 Task: Organize the Trello card by adding a label, setting a due date, adding a description, creating a button to copy the card to another list, changing the cover color, adding a comment, and connecting it to another card as an attachment.
Action: Mouse moved to (459, 513)
Screenshot: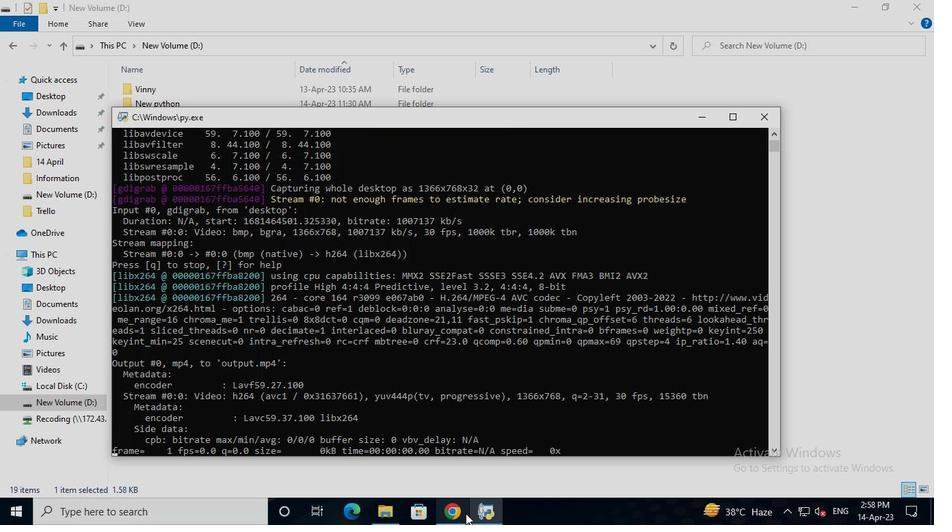 
Action: Mouse pressed left at (459, 513)
Screenshot: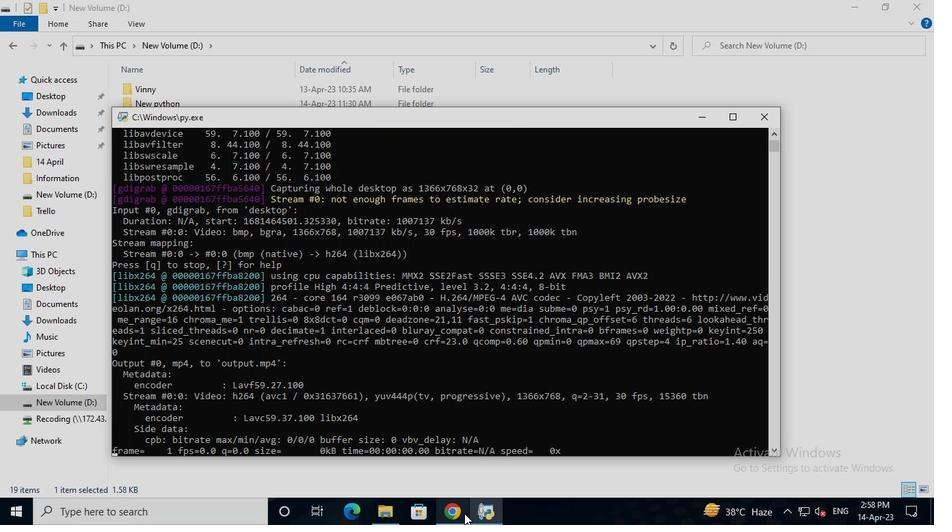 
Action: Mouse moved to (472, 427)
Screenshot: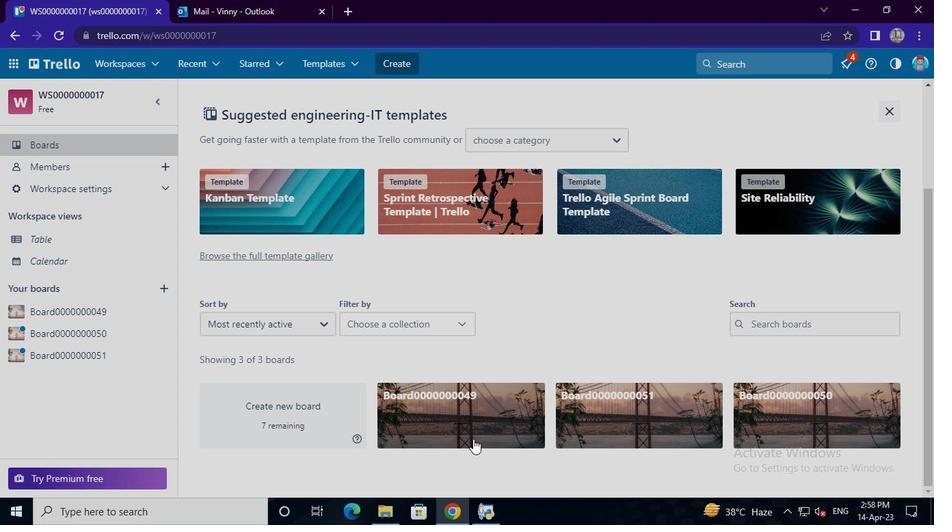 
Action: Mouse pressed left at (472, 427)
Screenshot: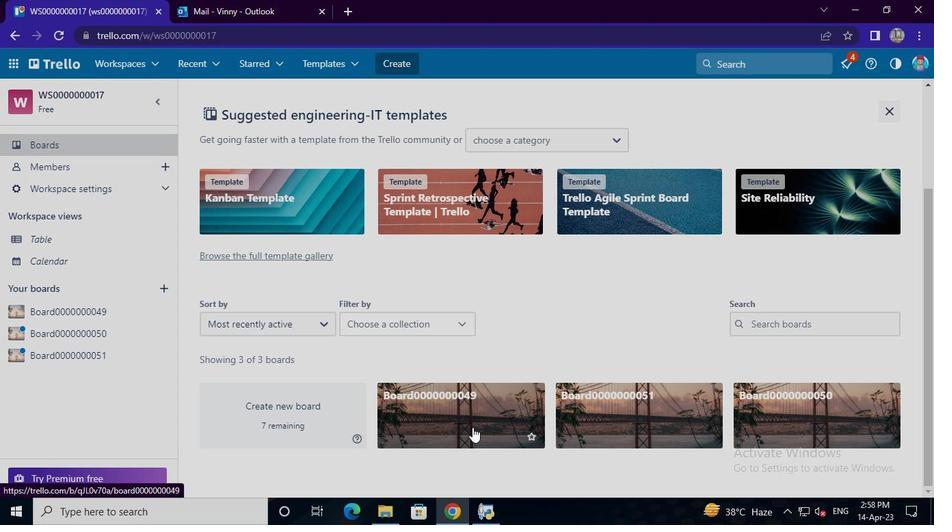 
Action: Mouse moved to (352, 303)
Screenshot: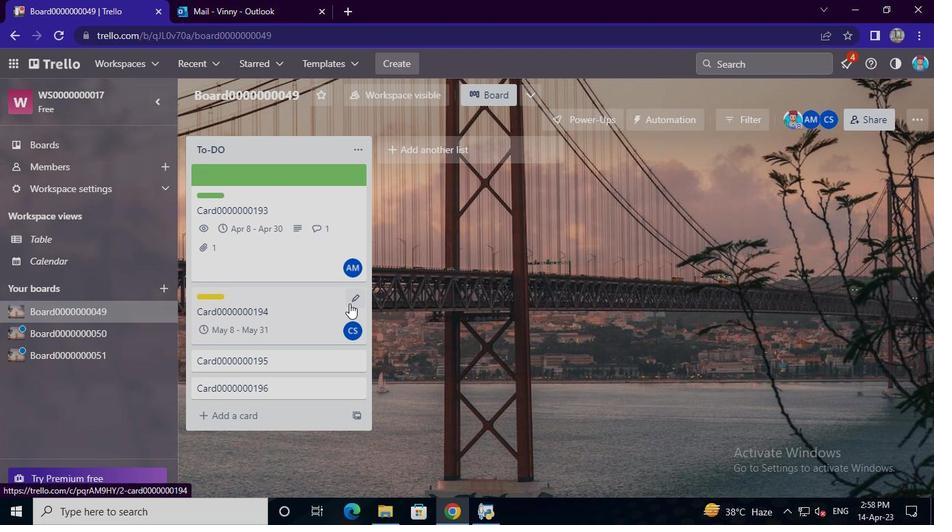 
Action: Mouse pressed left at (352, 303)
Screenshot: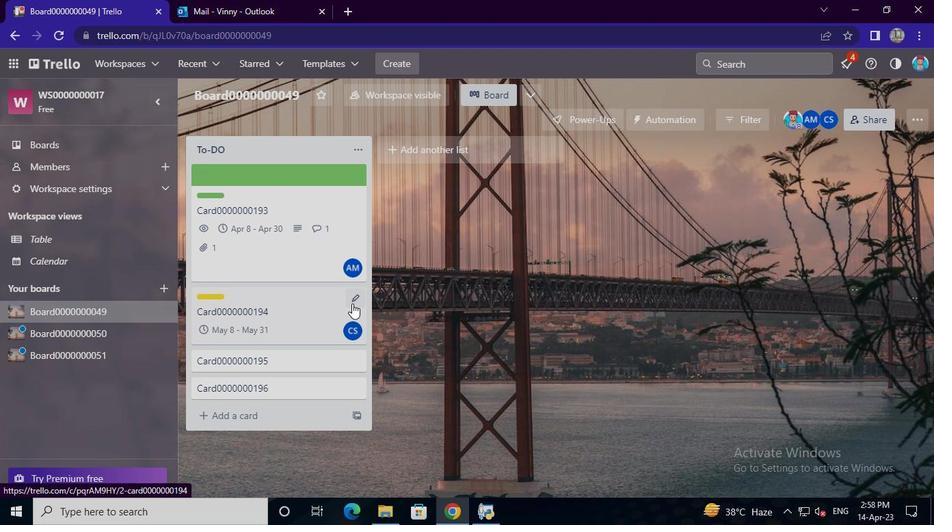 
Action: Mouse moved to (395, 299)
Screenshot: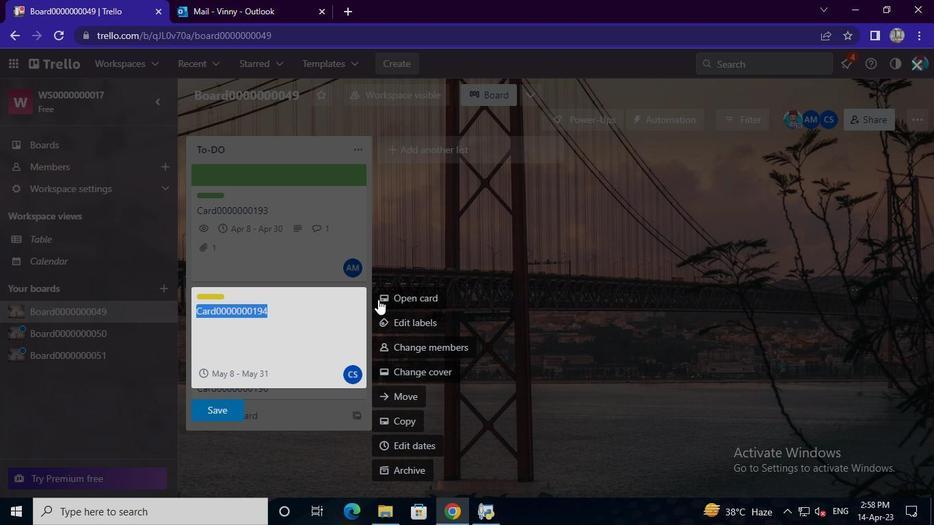 
Action: Mouse pressed left at (395, 299)
Screenshot: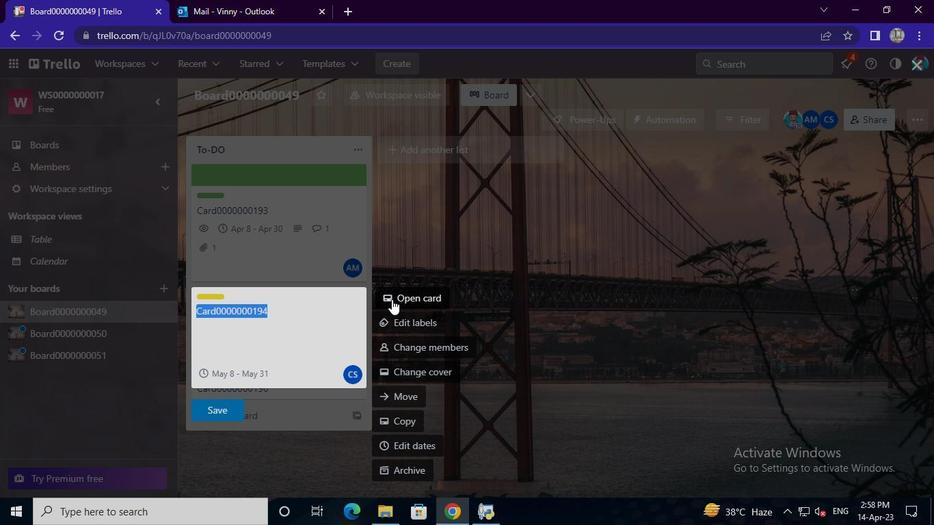 
Action: Mouse moved to (626, 328)
Screenshot: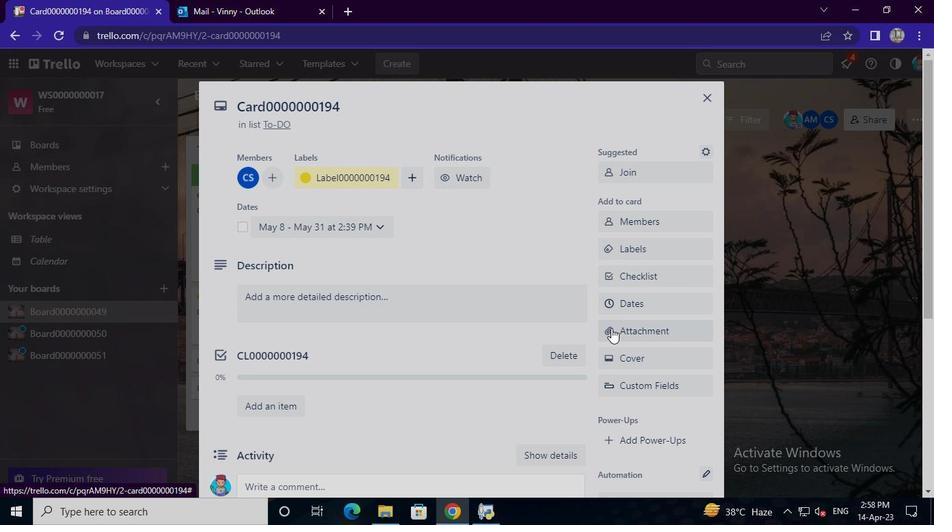 
Action: Mouse pressed left at (626, 328)
Screenshot: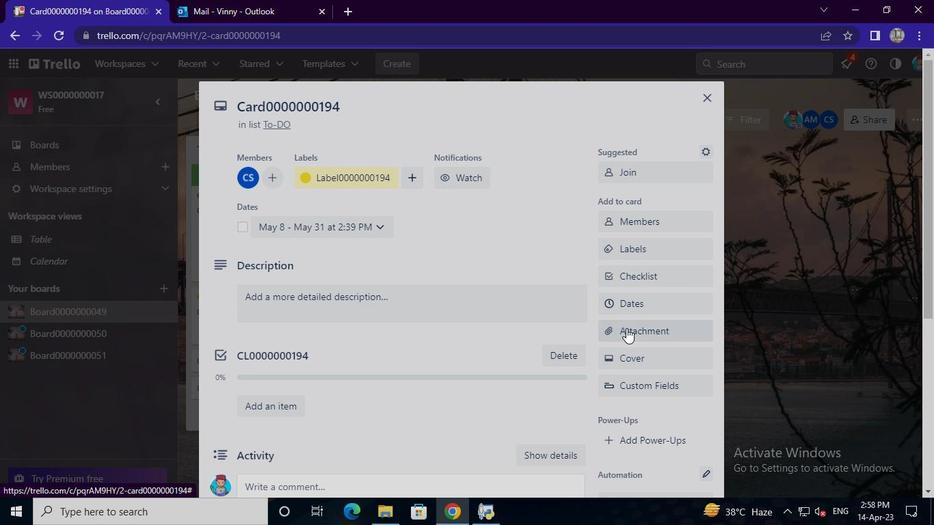 
Action: Mouse moved to (632, 152)
Screenshot: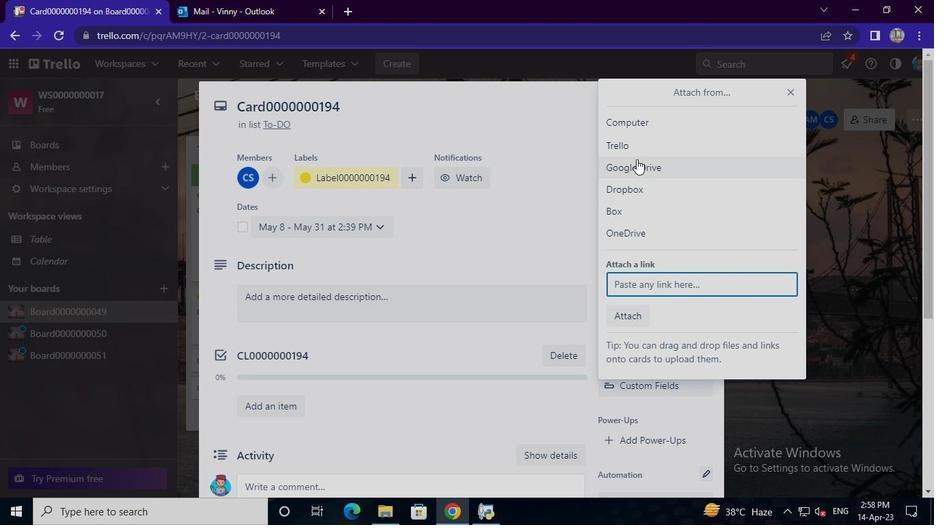
Action: Mouse pressed left at (632, 152)
Screenshot: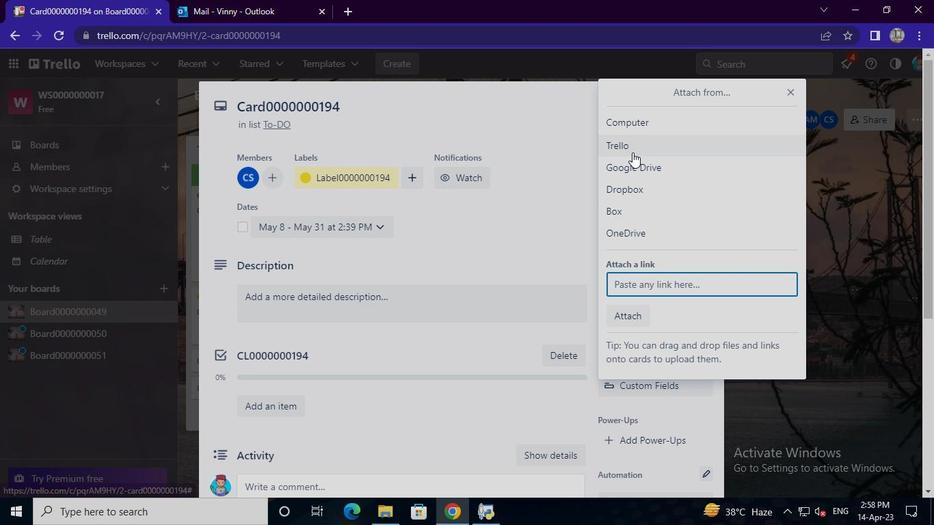 
Action: Mouse moved to (651, 194)
Screenshot: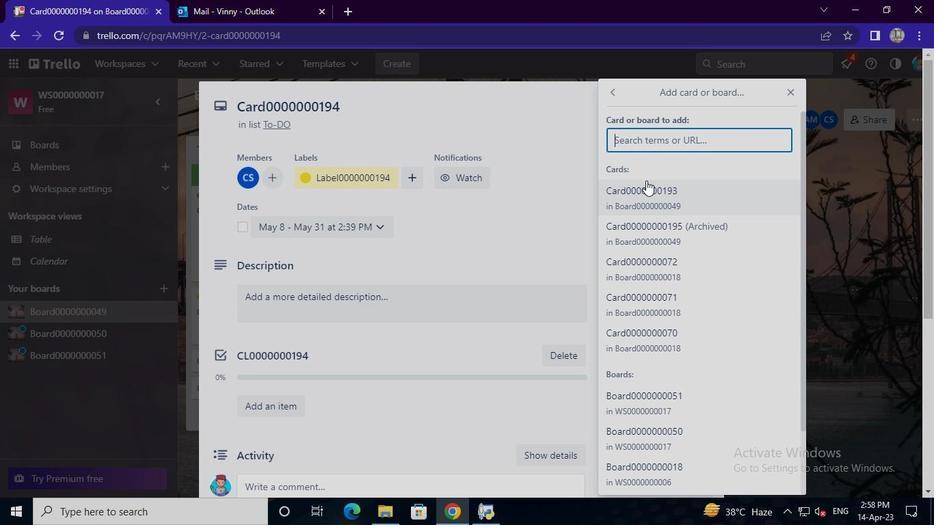 
Action: Mouse pressed left at (651, 194)
Screenshot: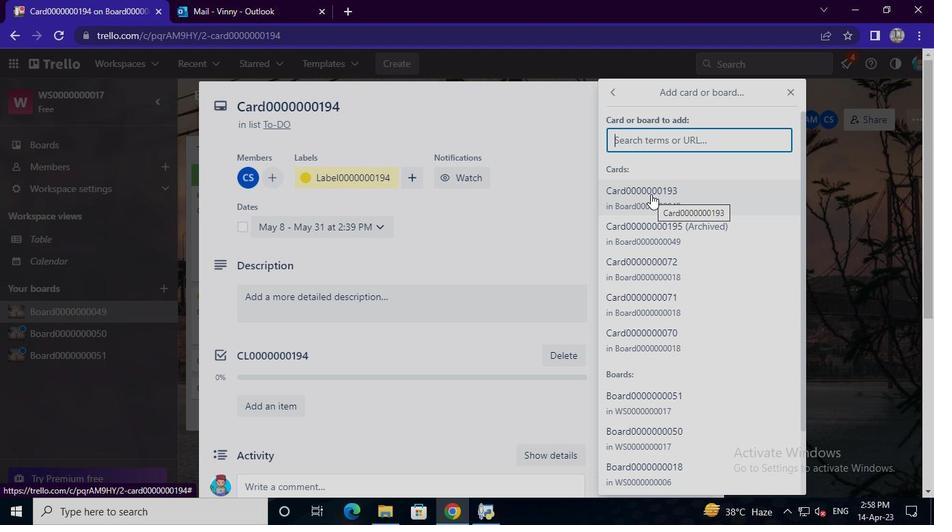 
Action: Mouse moved to (652, 362)
Screenshot: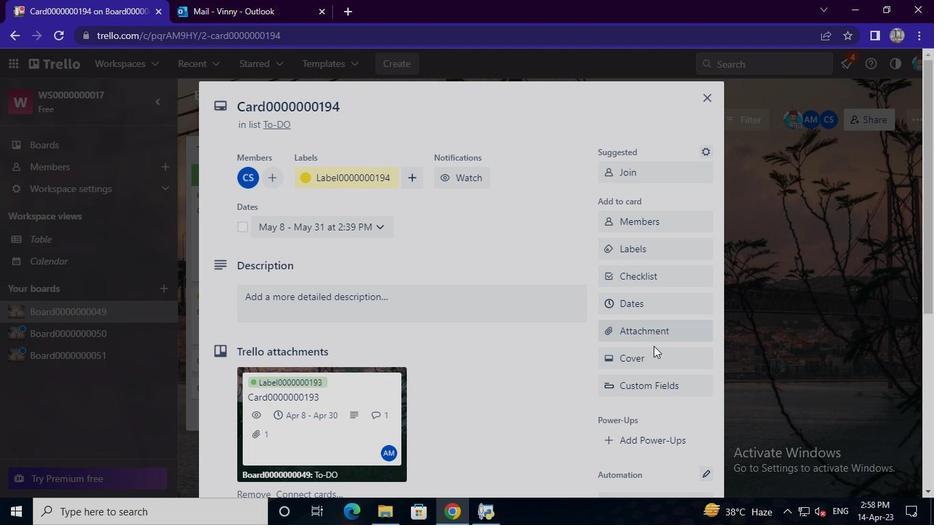 
Action: Mouse pressed left at (652, 362)
Screenshot: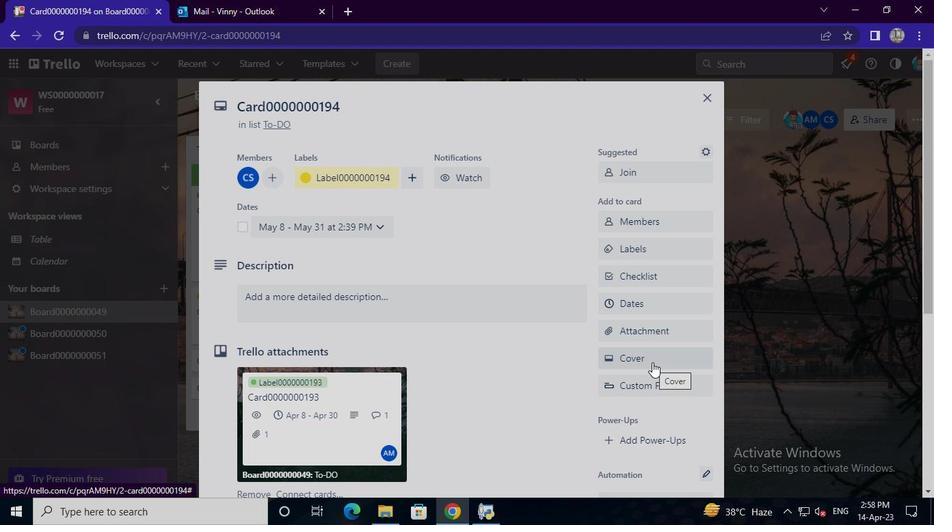
Action: Mouse moved to (669, 214)
Screenshot: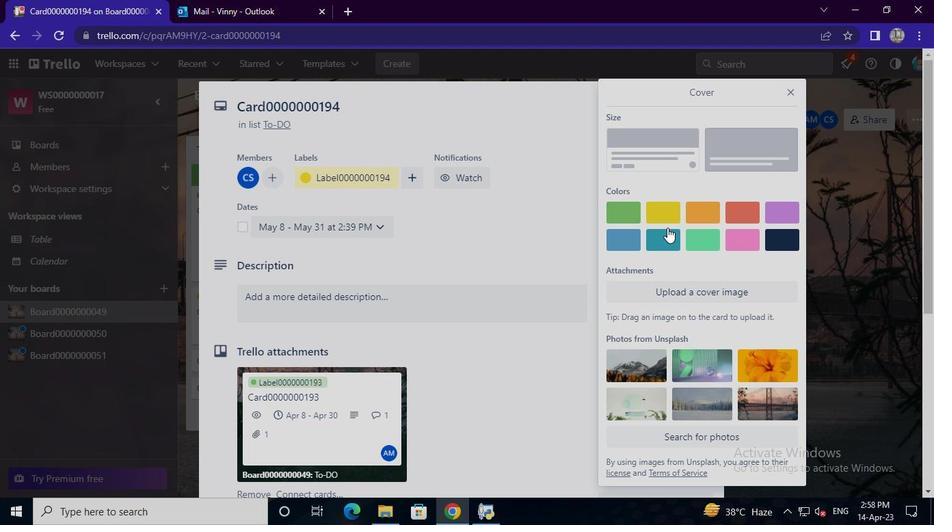
Action: Mouse pressed left at (669, 214)
Screenshot: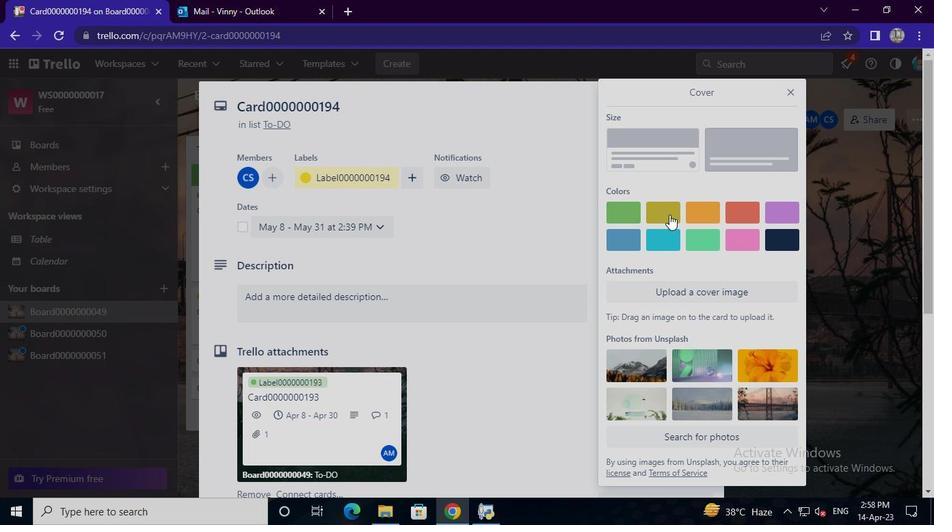 
Action: Mouse moved to (559, 238)
Screenshot: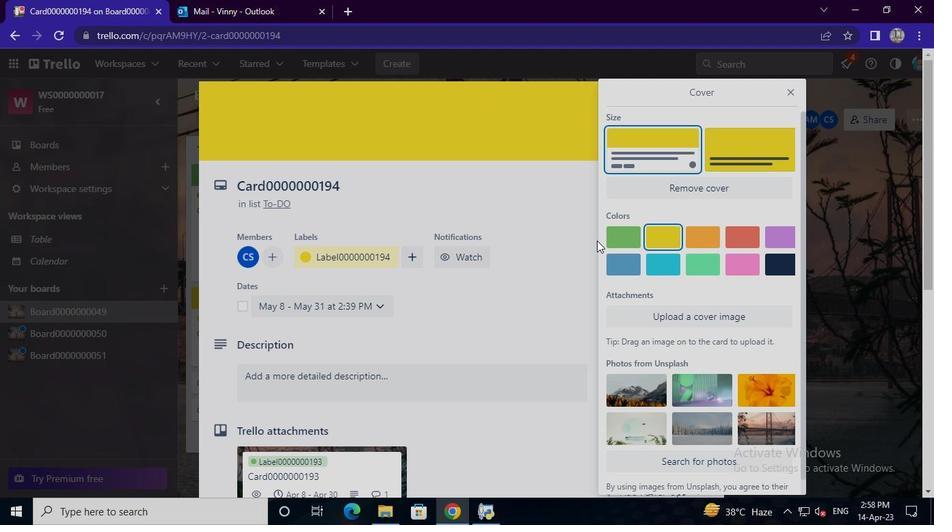 
Action: Mouse pressed left at (559, 238)
Screenshot: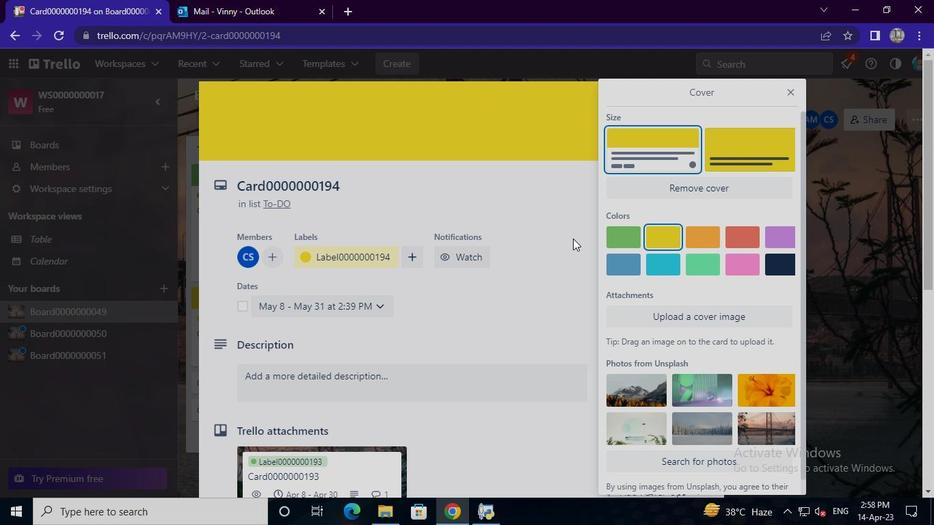
Action: Mouse moved to (632, 377)
Screenshot: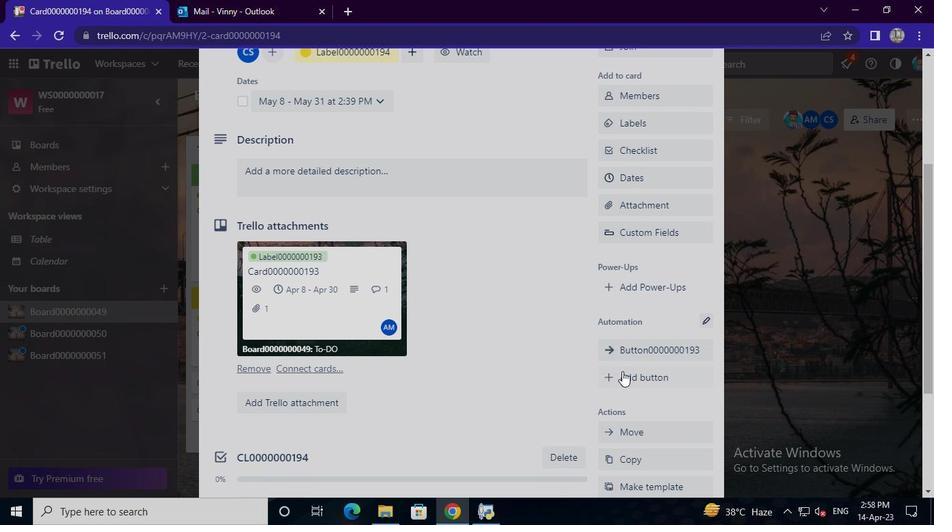 
Action: Mouse pressed left at (632, 377)
Screenshot: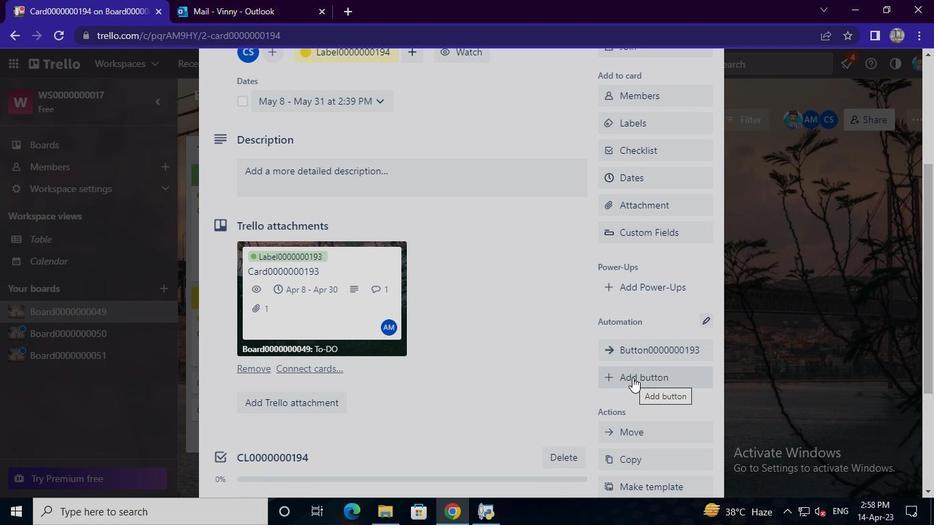 
Action: Mouse moved to (659, 175)
Screenshot: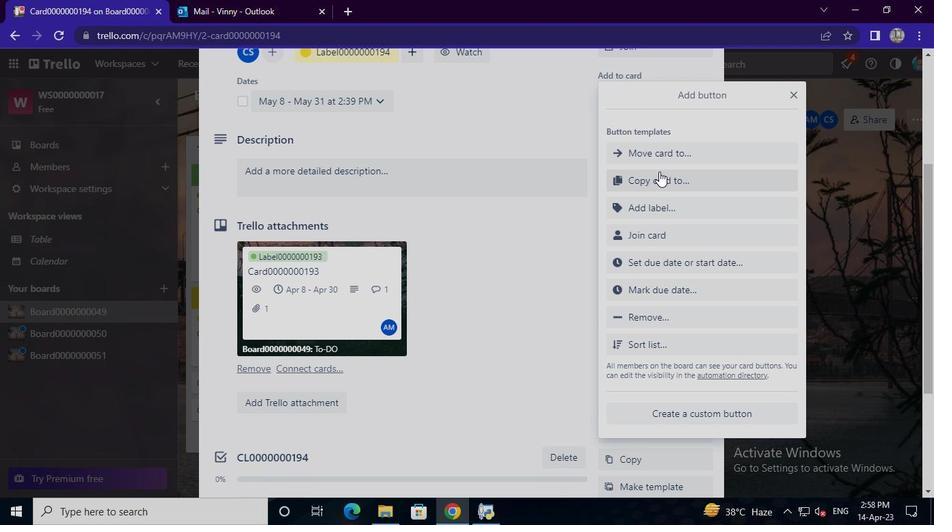 
Action: Mouse pressed left at (659, 175)
Screenshot: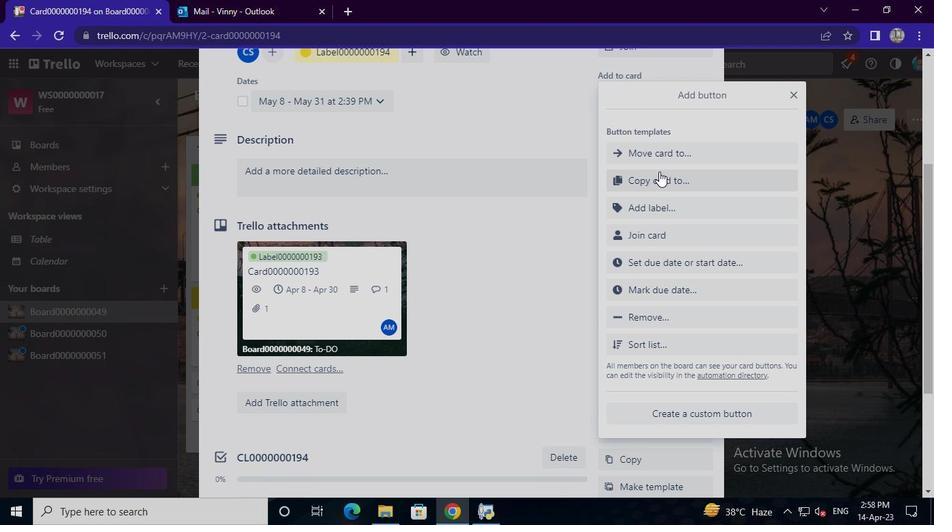 
Action: Mouse moved to (662, 155)
Screenshot: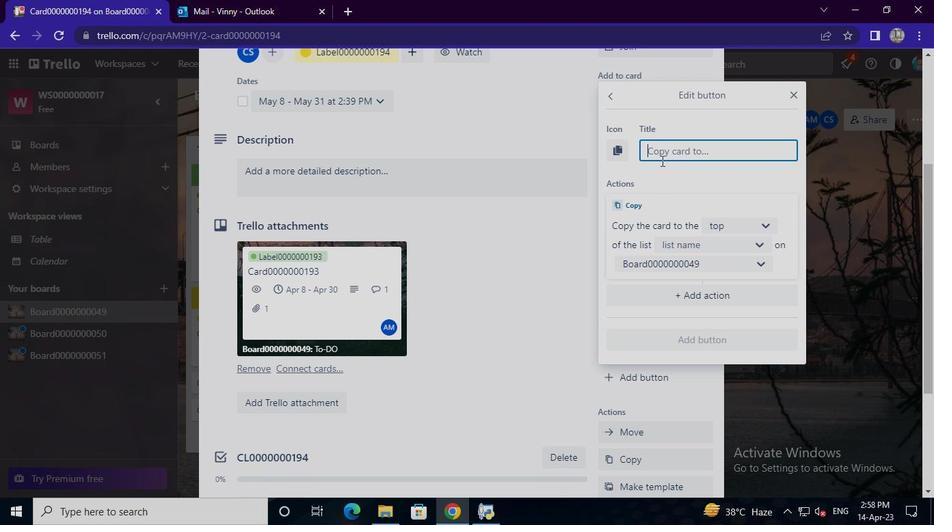 
Action: Mouse pressed left at (662, 155)
Screenshot: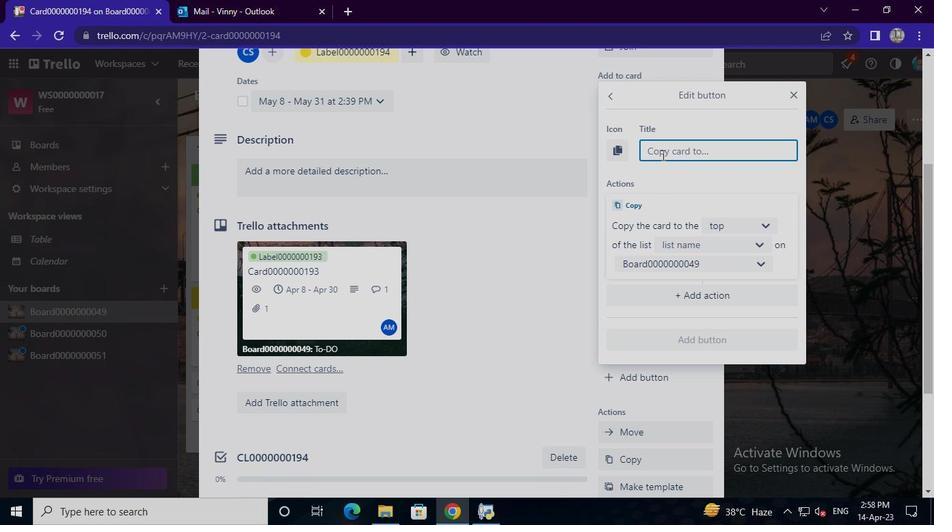 
Action: Keyboard Key.shift
Screenshot: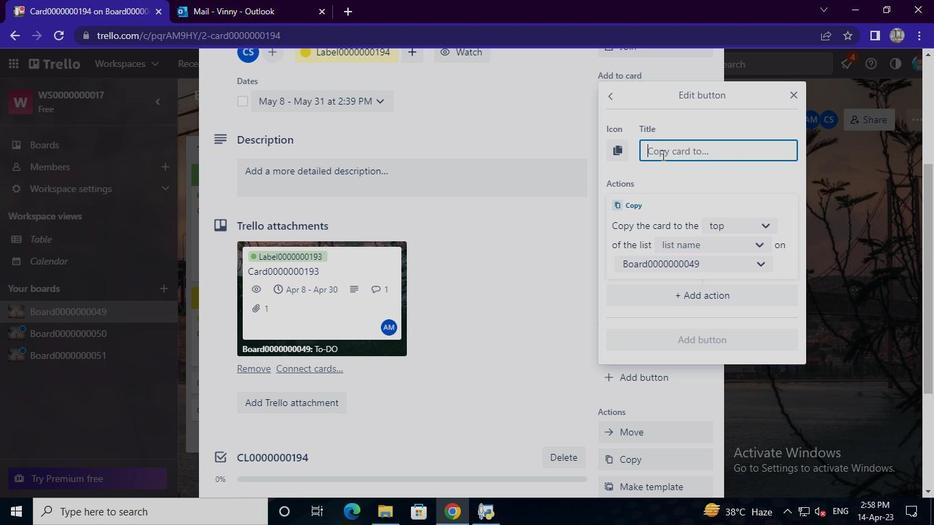 
Action: Keyboard B
Screenshot: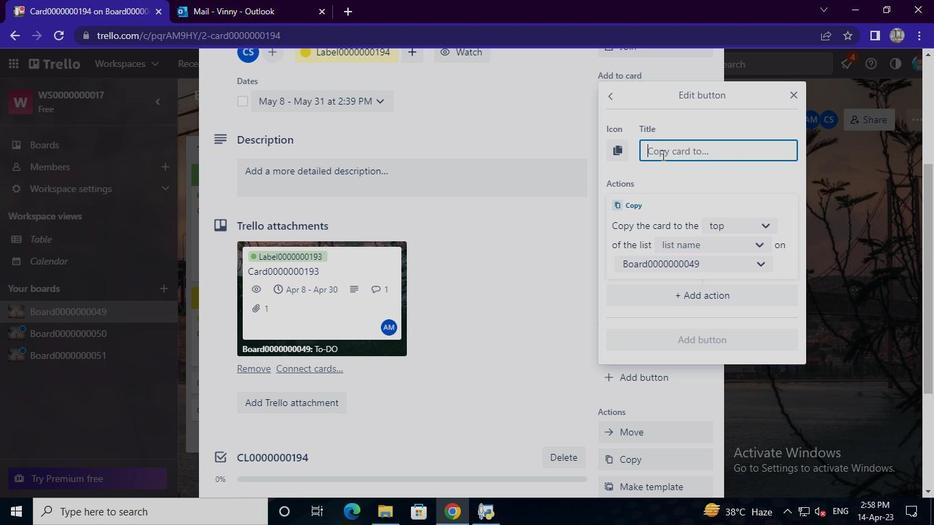 
Action: Keyboard u
Screenshot: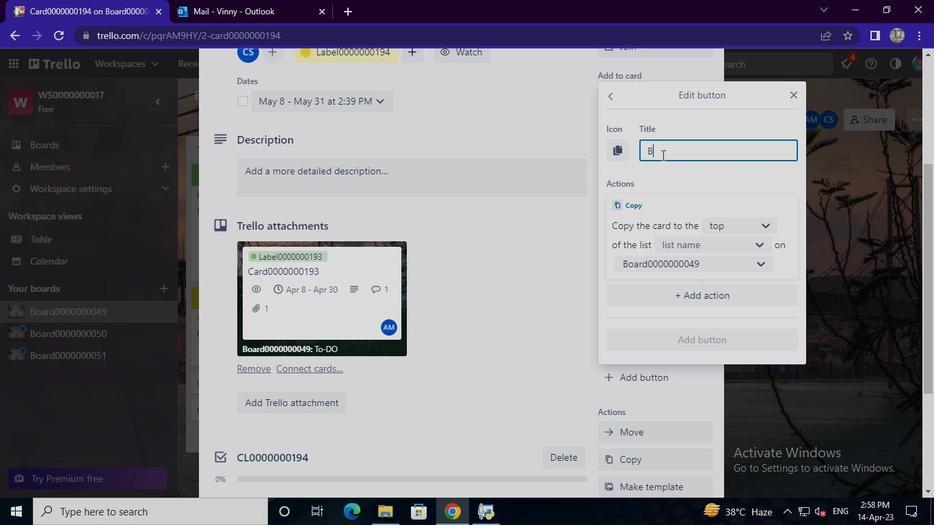 
Action: Keyboard t
Screenshot: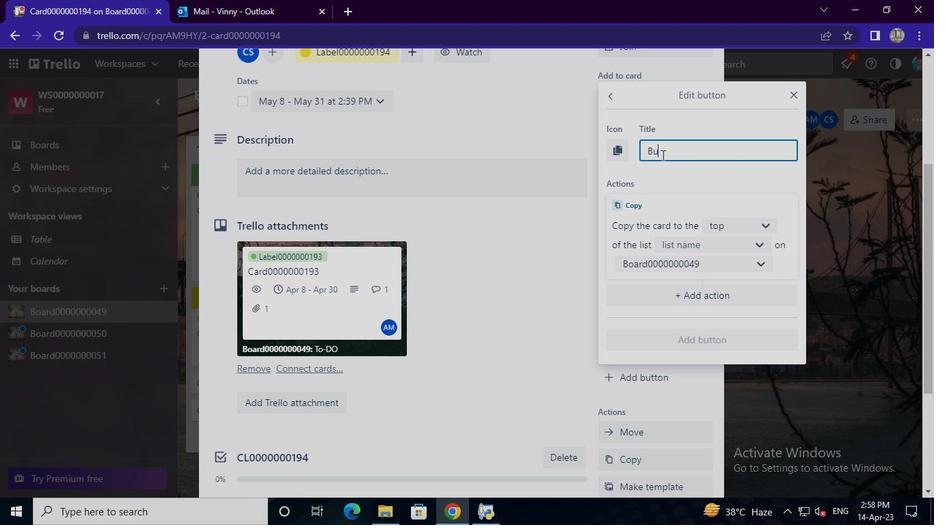 
Action: Keyboard t
Screenshot: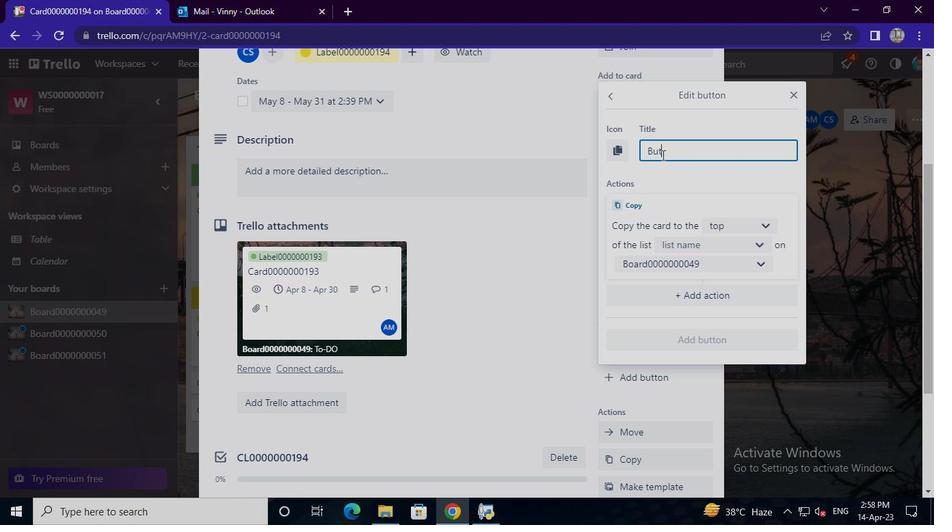 
Action: Keyboard o
Screenshot: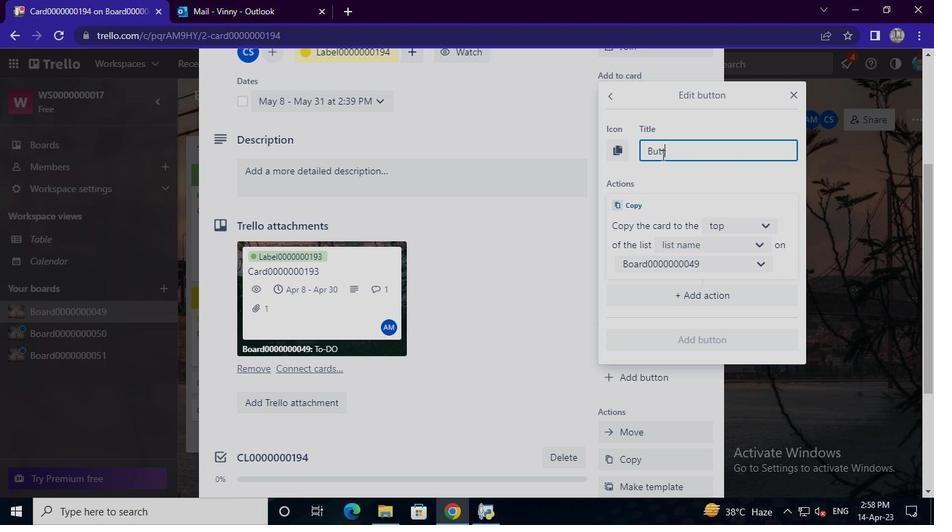
Action: Keyboard n
Screenshot: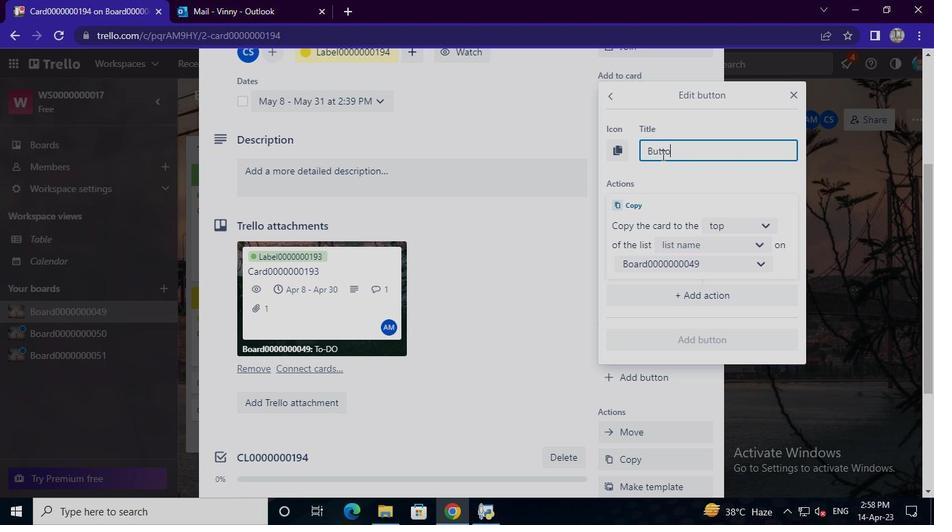 
Action: Keyboard <96>
Screenshot: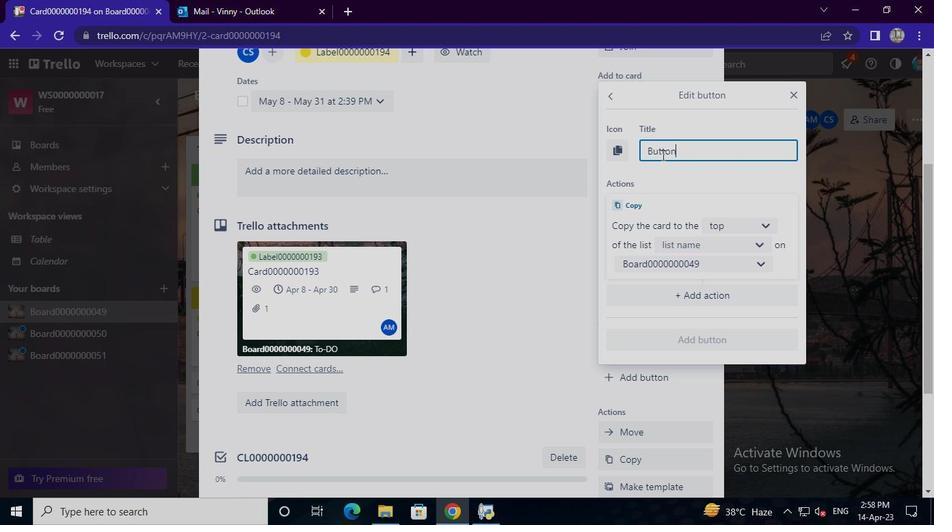 
Action: Keyboard <96>
Screenshot: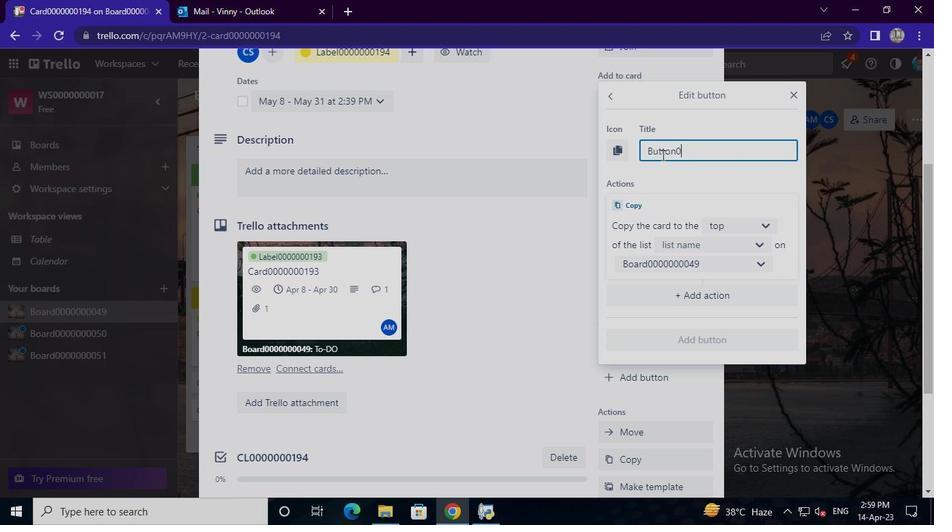 
Action: Keyboard <96>
Screenshot: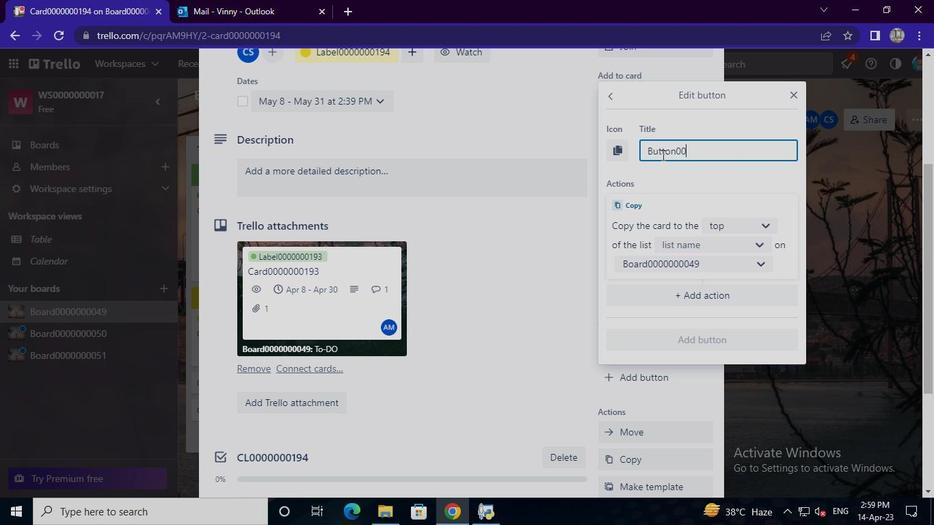 
Action: Keyboard <96>
Screenshot: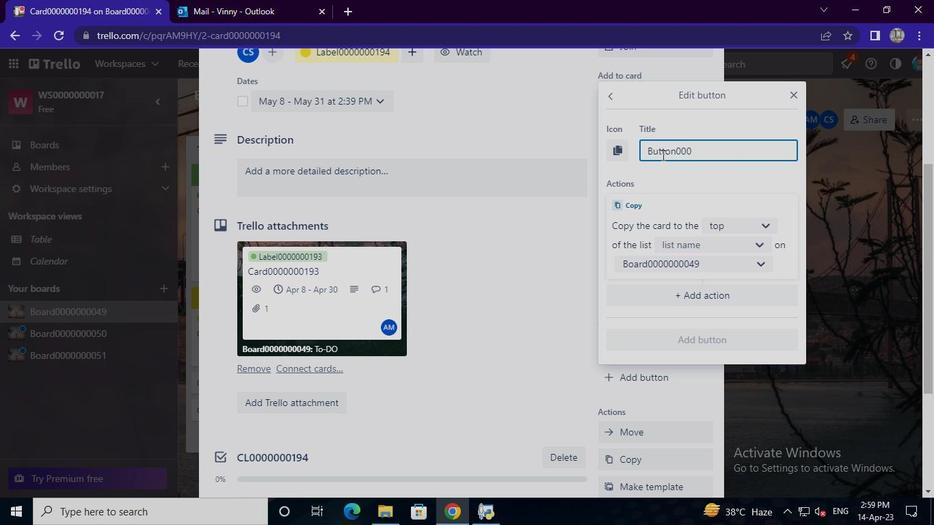 
Action: Keyboard <96>
Screenshot: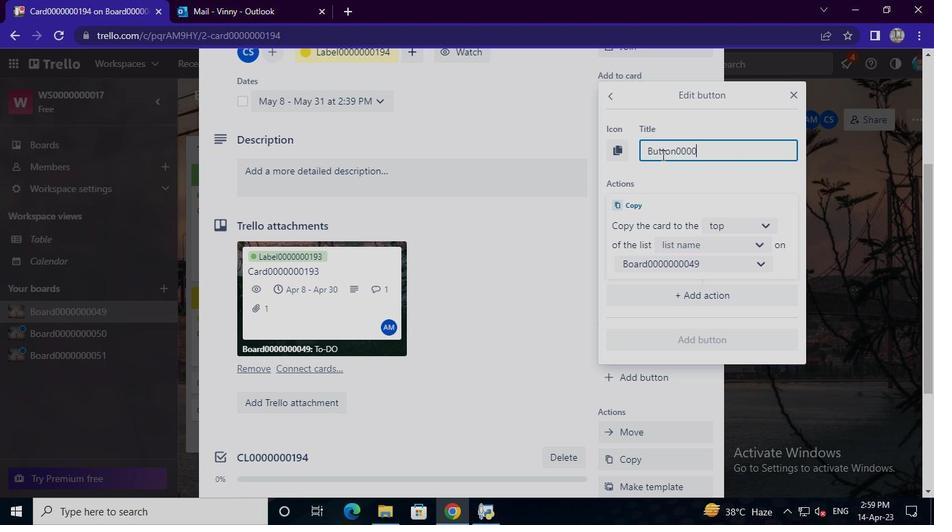 
Action: Keyboard <96>
Screenshot: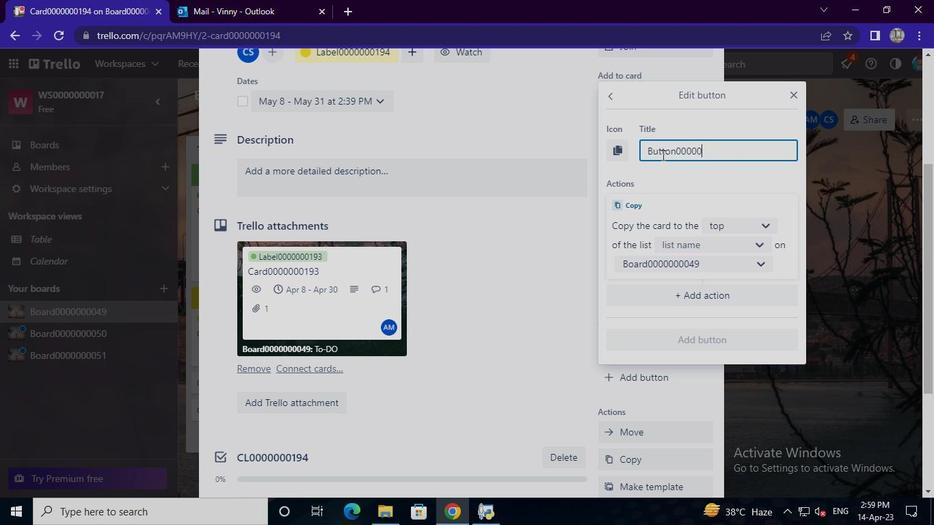 
Action: Keyboard <96>
Screenshot: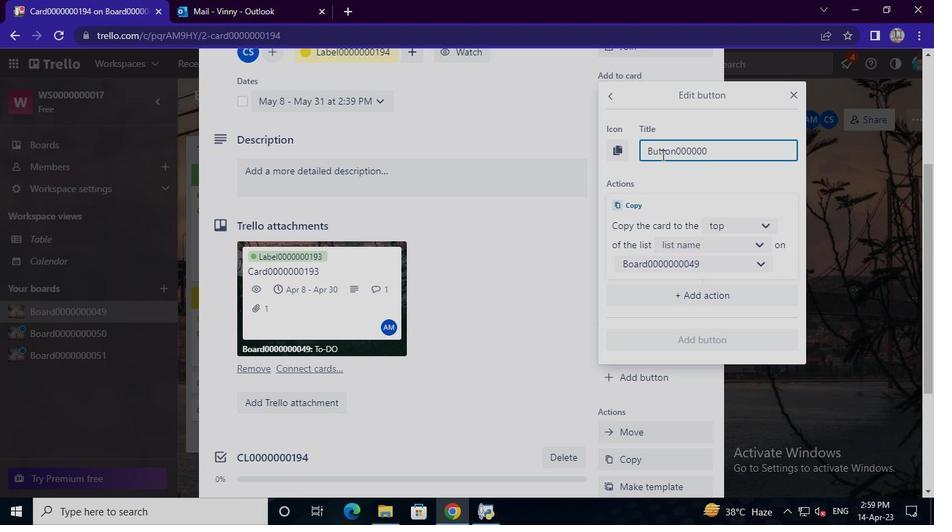 
Action: Keyboard <97>
Screenshot: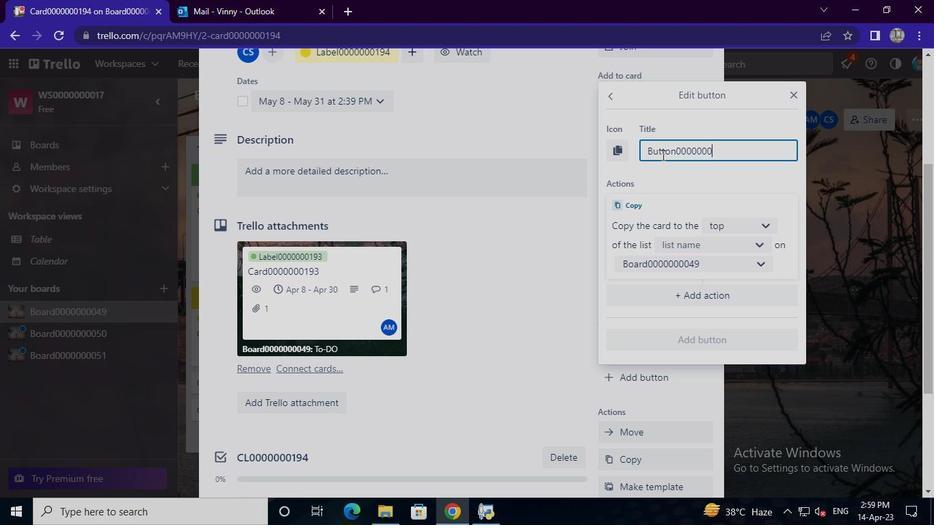 
Action: Keyboard <105>
Screenshot: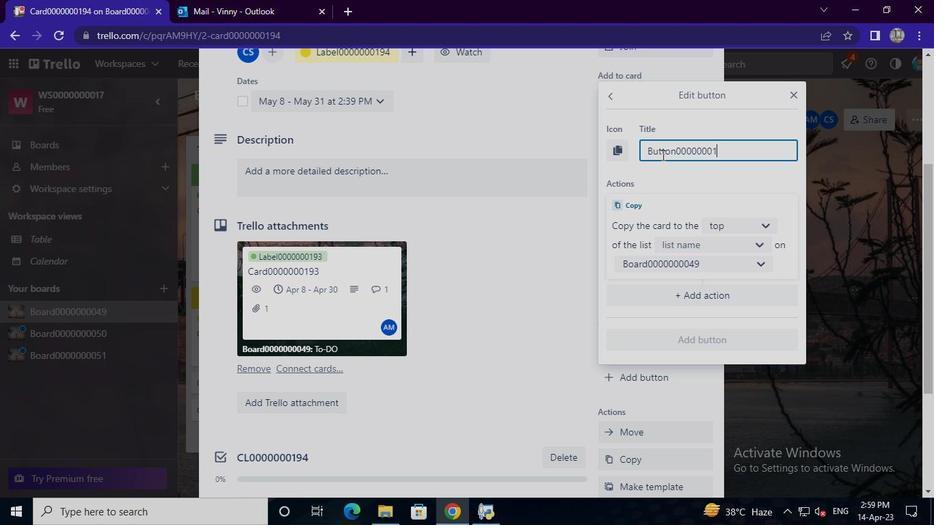 
Action: Keyboard <100>
Screenshot: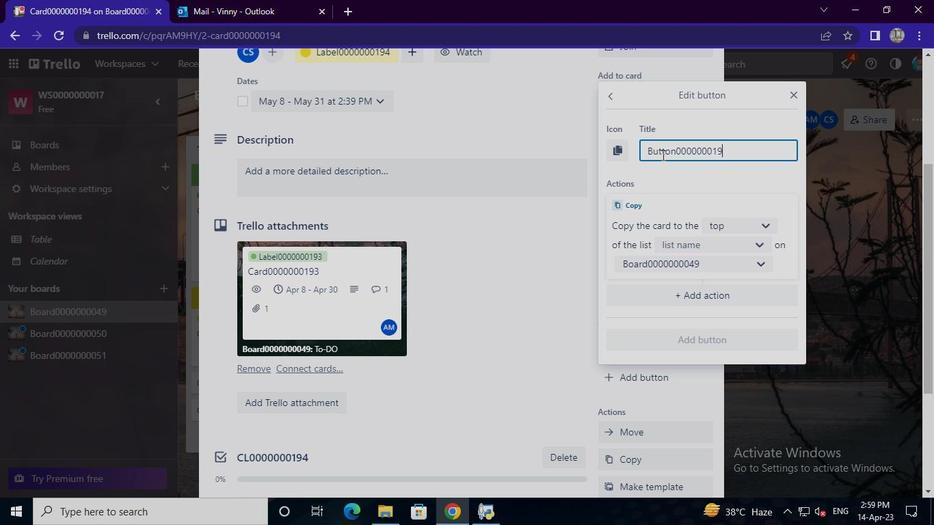 
Action: Mouse moved to (718, 224)
Screenshot: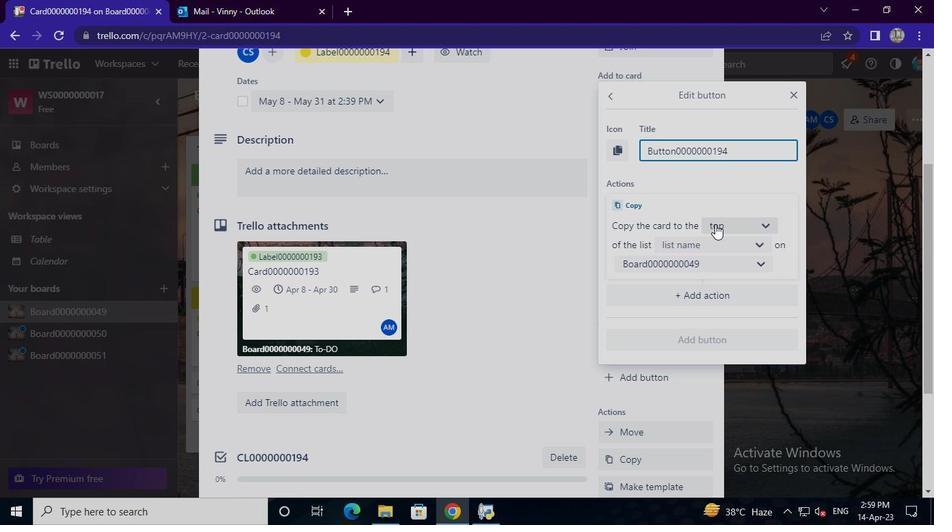 
Action: Mouse pressed left at (718, 224)
Screenshot: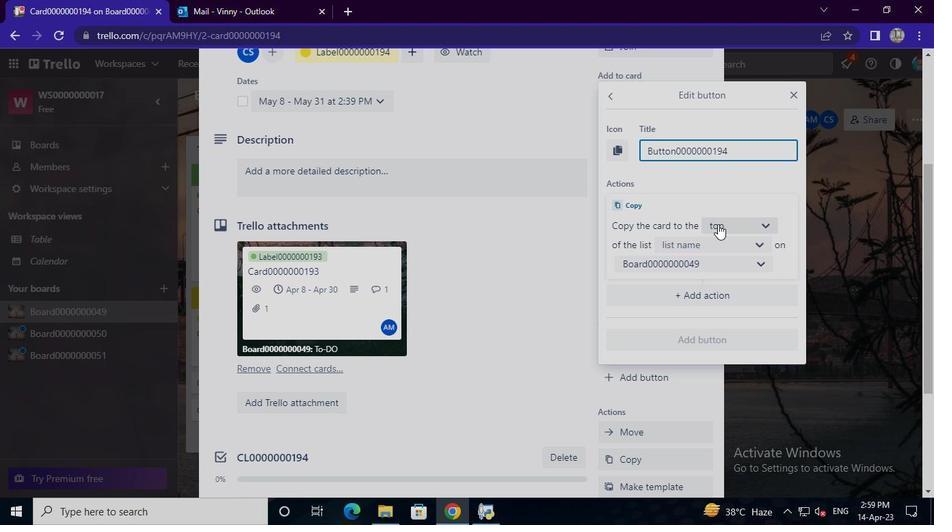 
Action: Mouse moved to (732, 272)
Screenshot: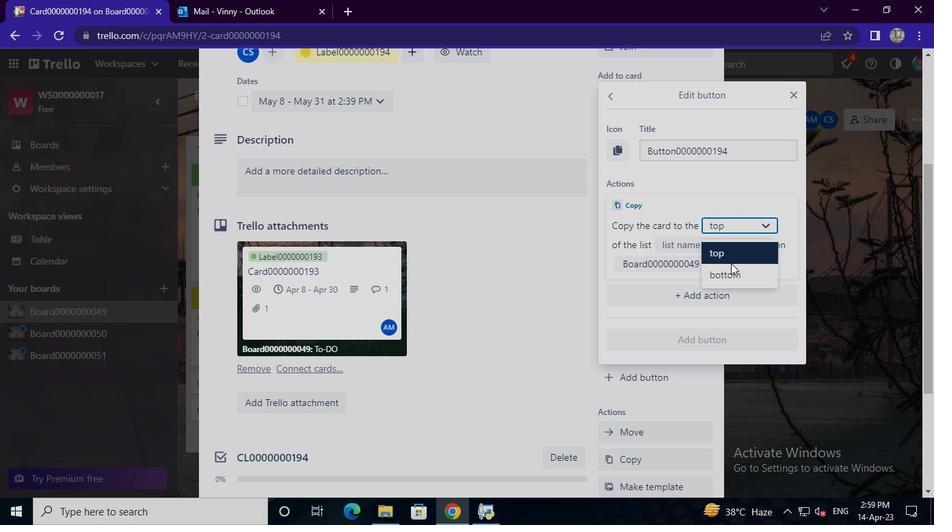 
Action: Mouse pressed left at (732, 272)
Screenshot: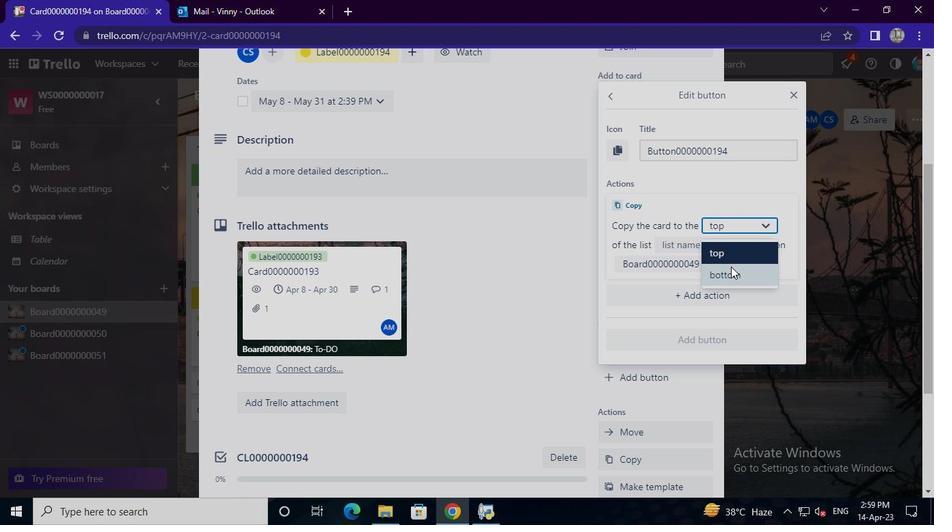 
Action: Mouse moved to (732, 249)
Screenshot: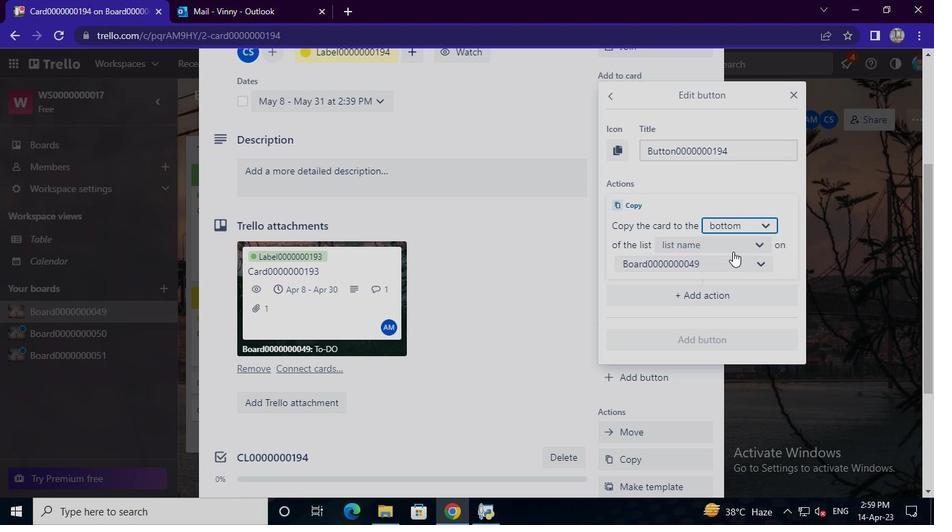 
Action: Mouse pressed left at (732, 249)
Screenshot: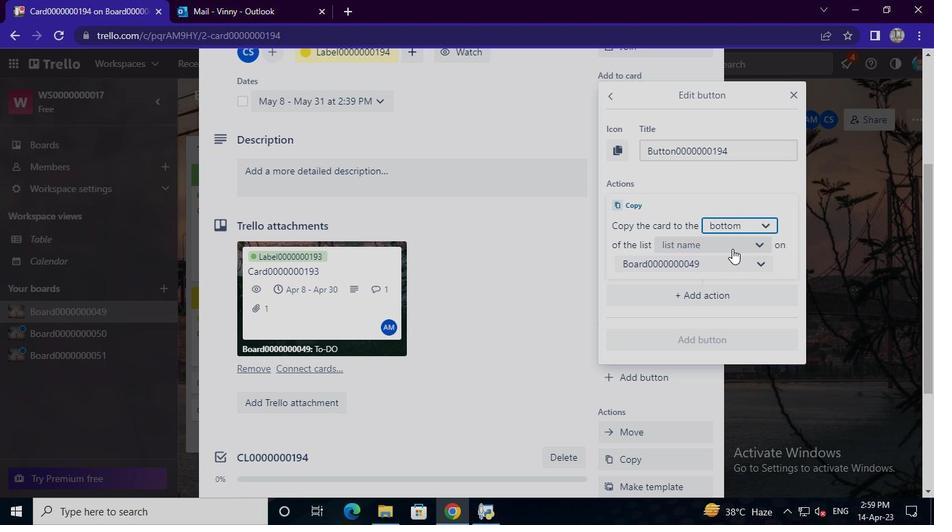 
Action: Mouse moved to (718, 270)
Screenshot: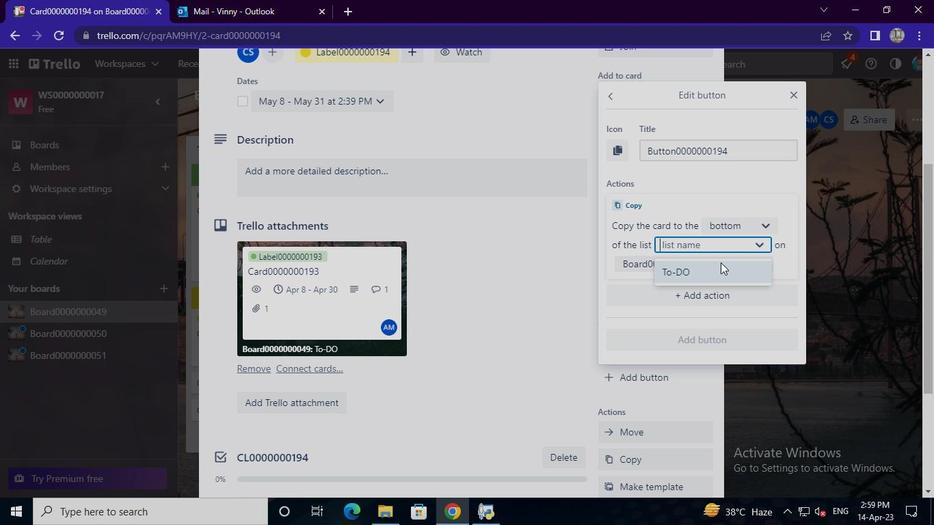 
Action: Mouse pressed left at (718, 270)
Screenshot: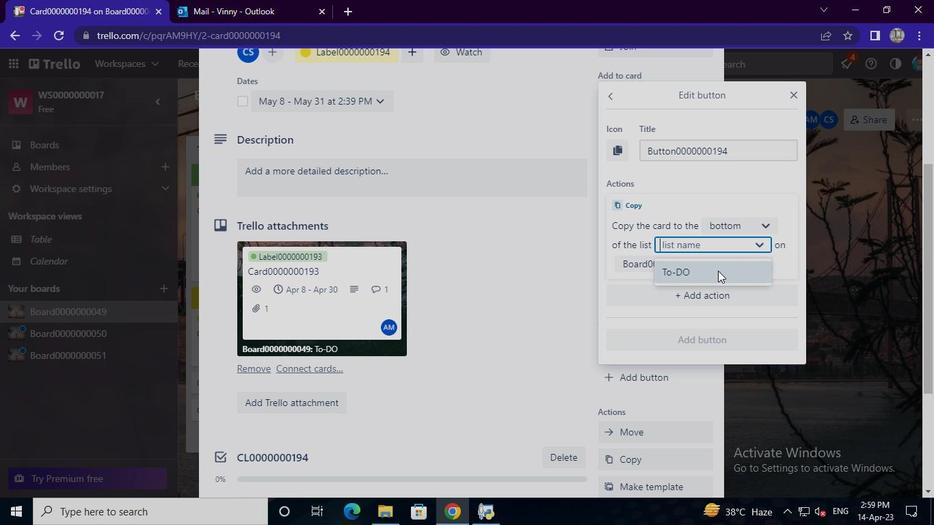 
Action: Mouse moved to (712, 333)
Screenshot: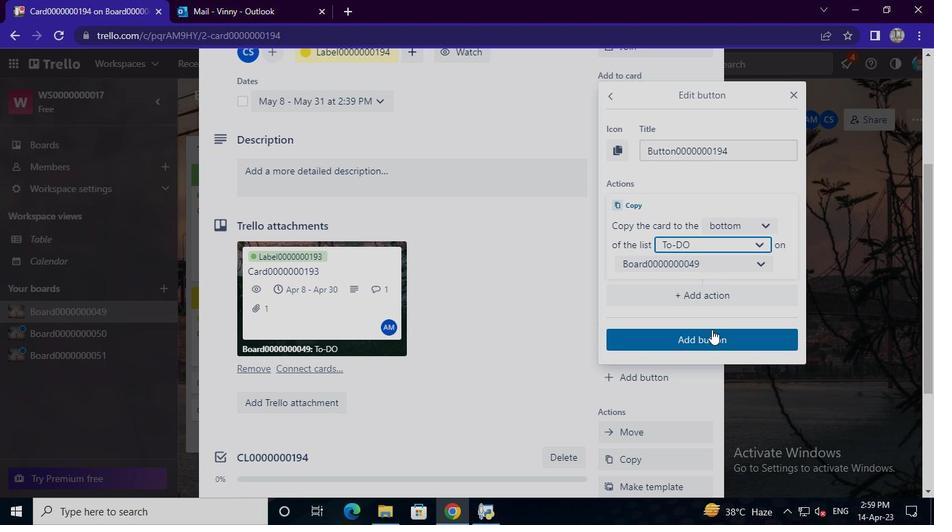 
Action: Mouse pressed left at (712, 333)
Screenshot: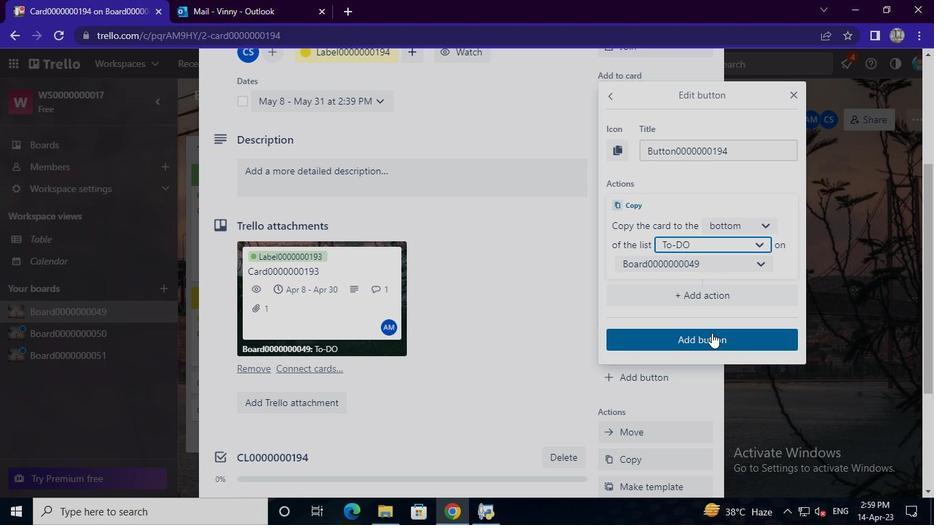
Action: Mouse moved to (397, 173)
Screenshot: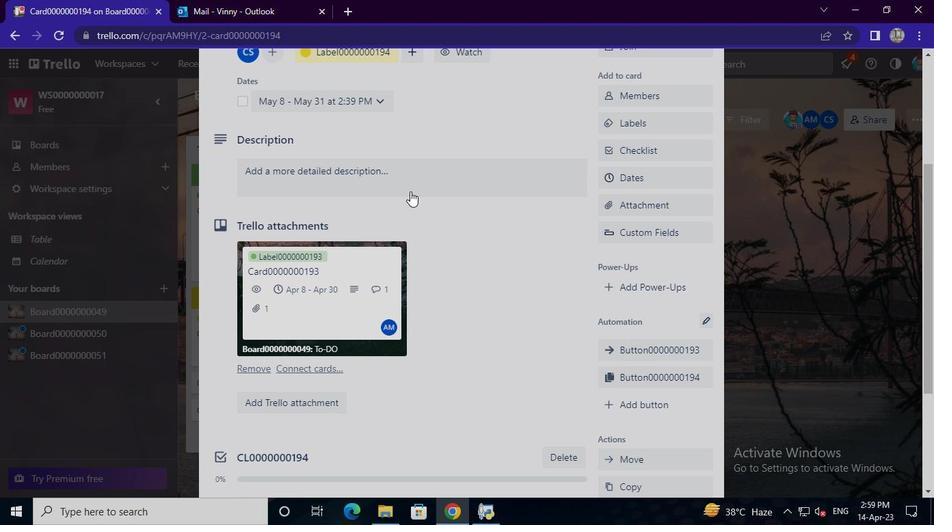 
Action: Mouse pressed left at (397, 173)
Screenshot: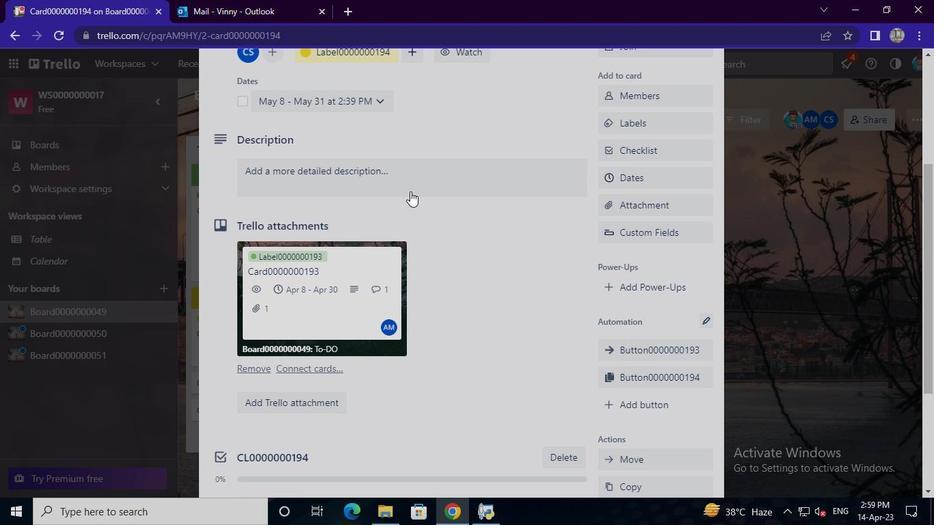 
Action: Mouse moved to (340, 227)
Screenshot: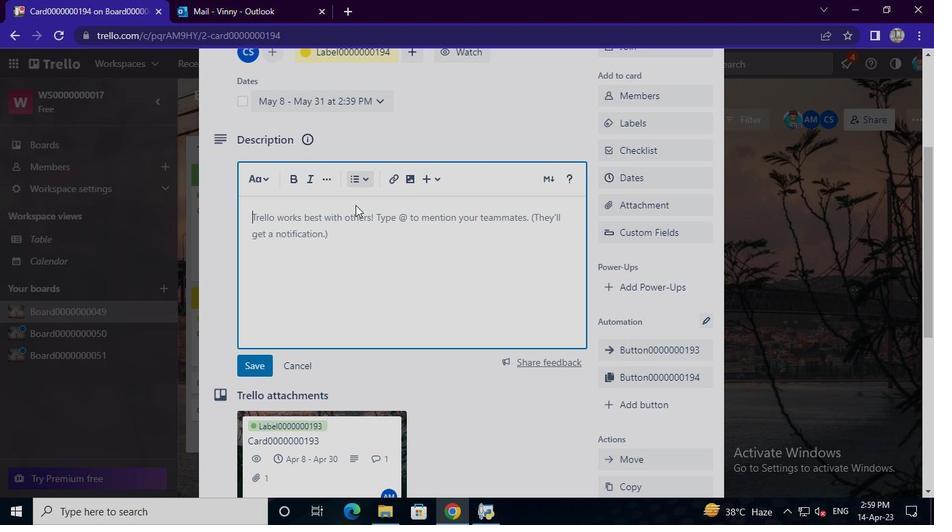 
Action: Mouse pressed left at (340, 227)
Screenshot: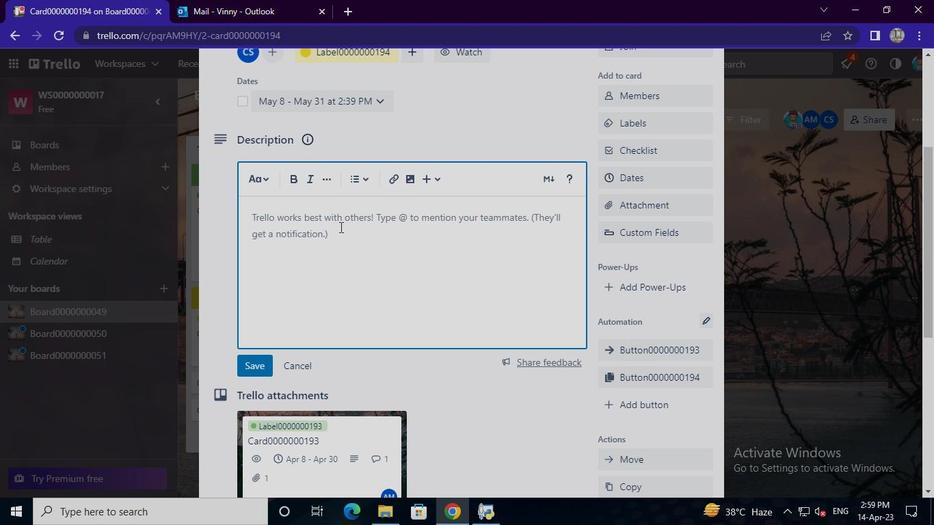 
Action: Keyboard Key.shift
Screenshot: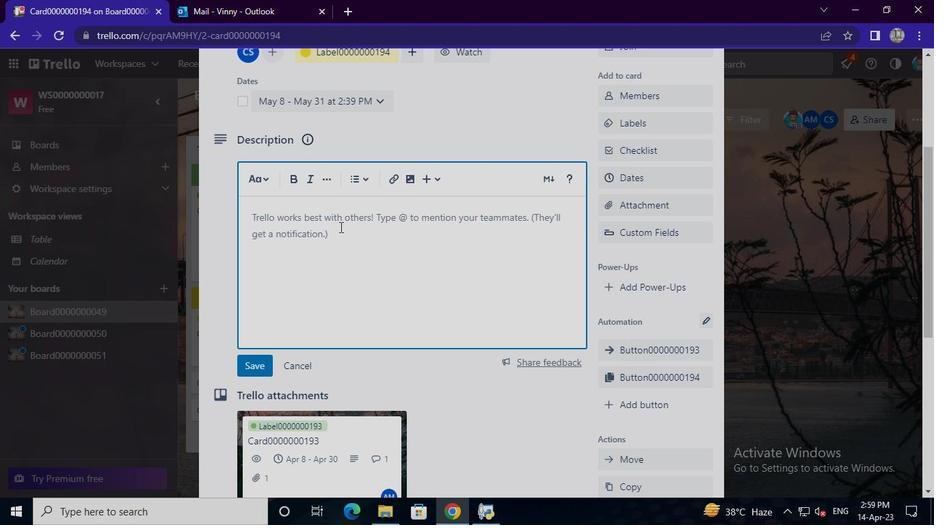 
Action: Keyboard D
Screenshot: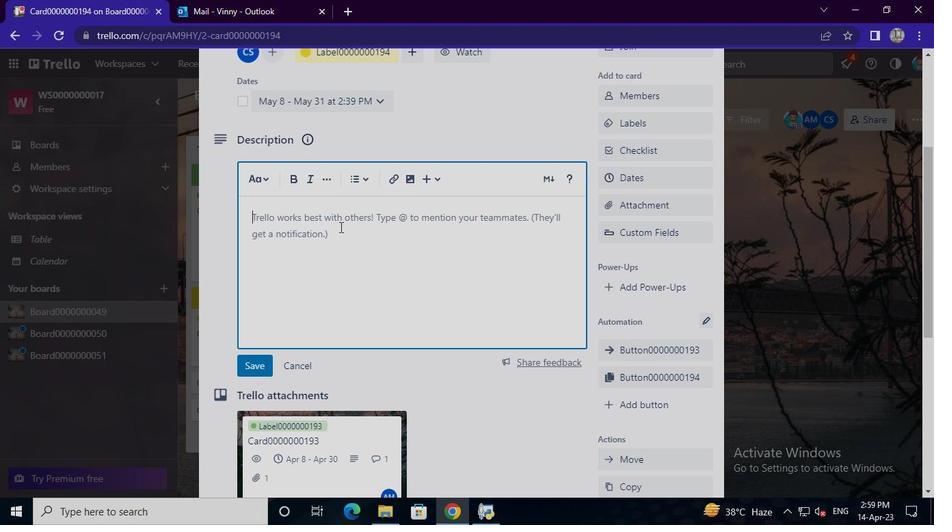 
Action: Keyboard S
Screenshot: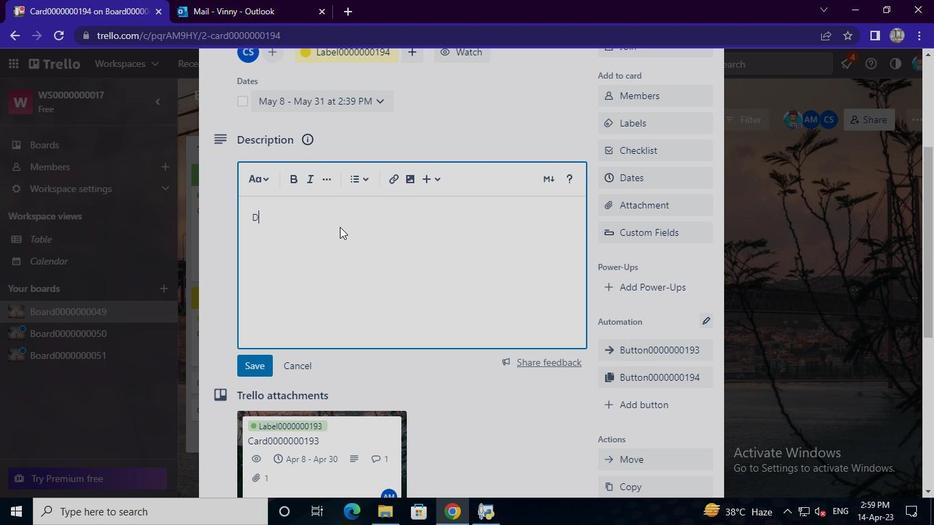 
Action: Keyboard <96>
Screenshot: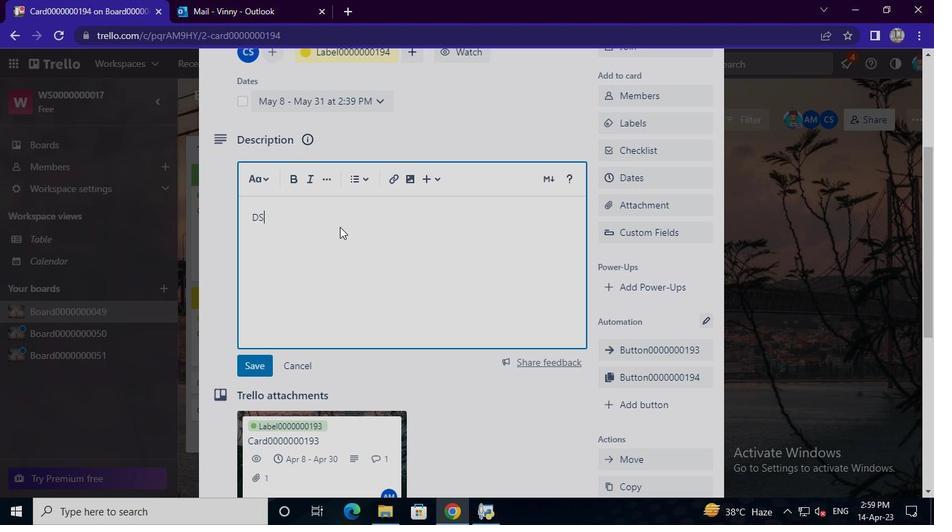 
Action: Keyboard <96>
Screenshot: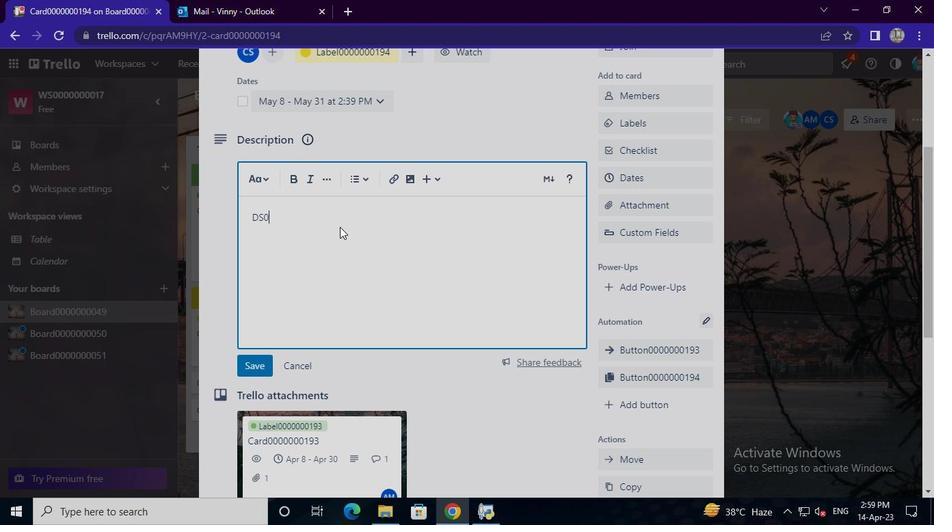 
Action: Keyboard <96>
Screenshot: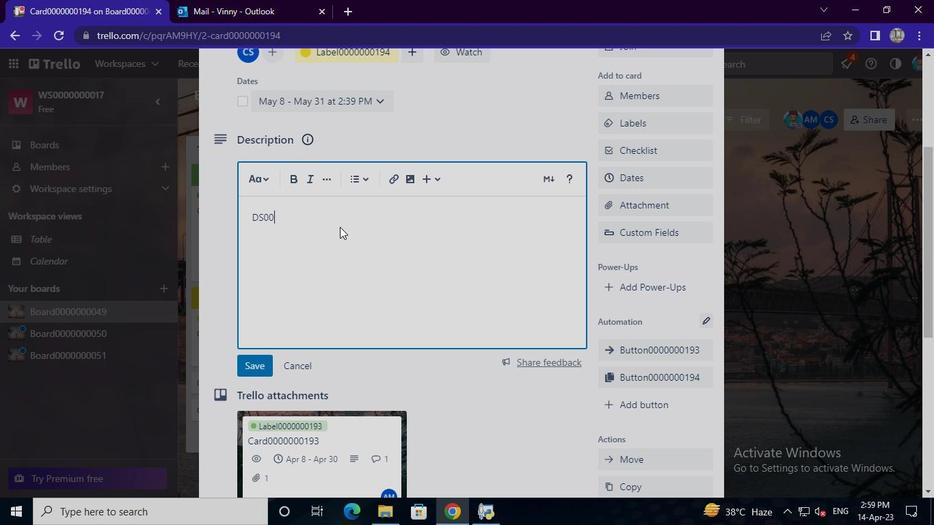 
Action: Keyboard <96>
Screenshot: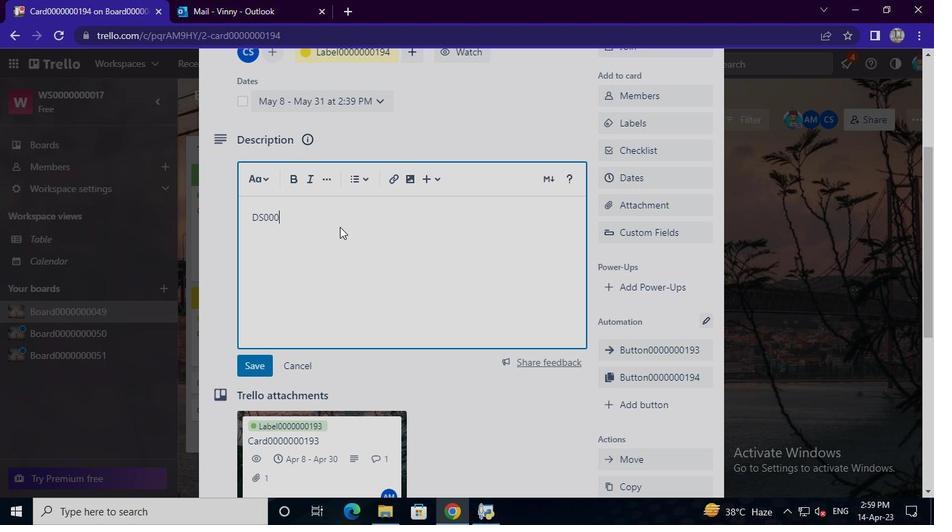 
Action: Keyboard <96>
Screenshot: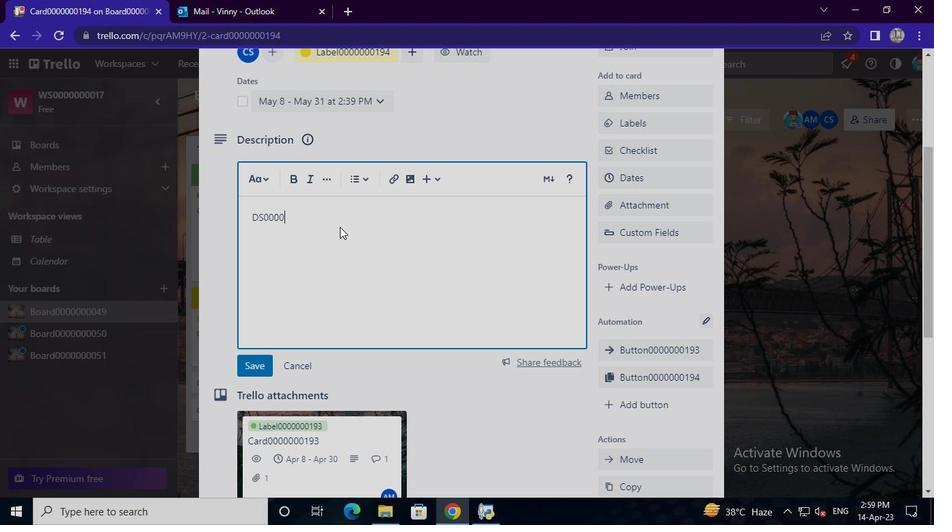 
Action: Keyboard <96>
Screenshot: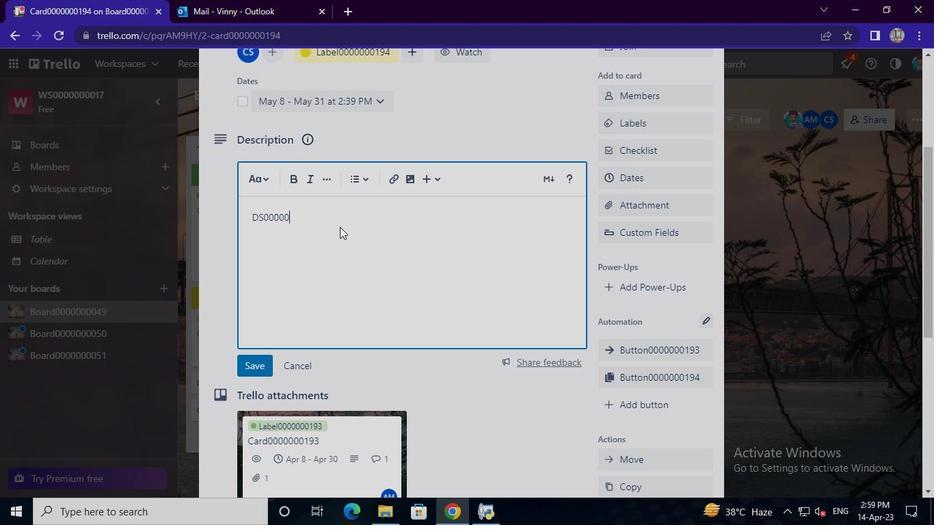 
Action: Keyboard <96>
Screenshot: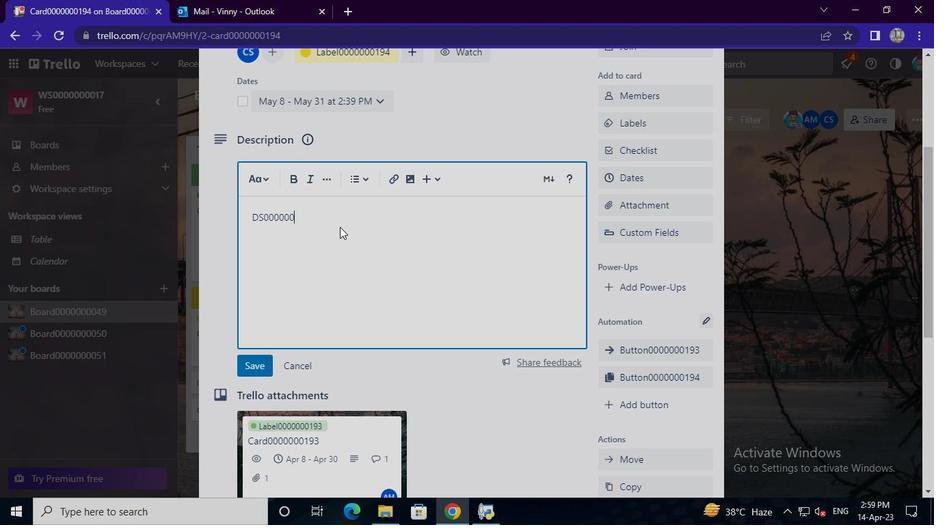 
Action: Keyboard <97>
Screenshot: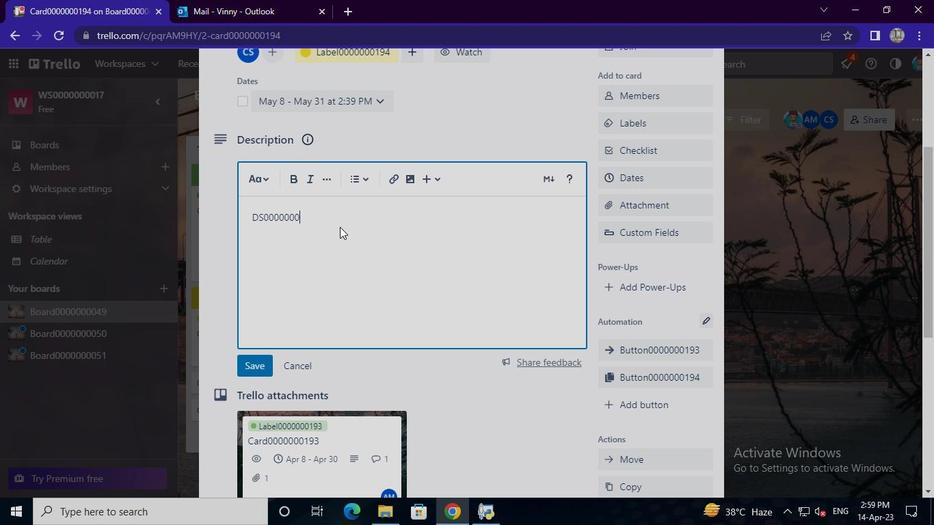
Action: Keyboard <105>
Screenshot: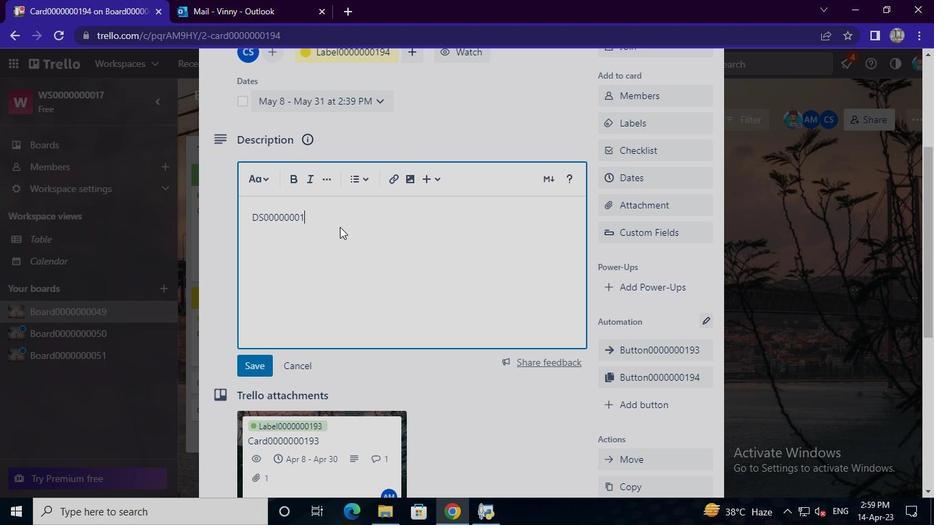 
Action: Keyboard <100>
Screenshot: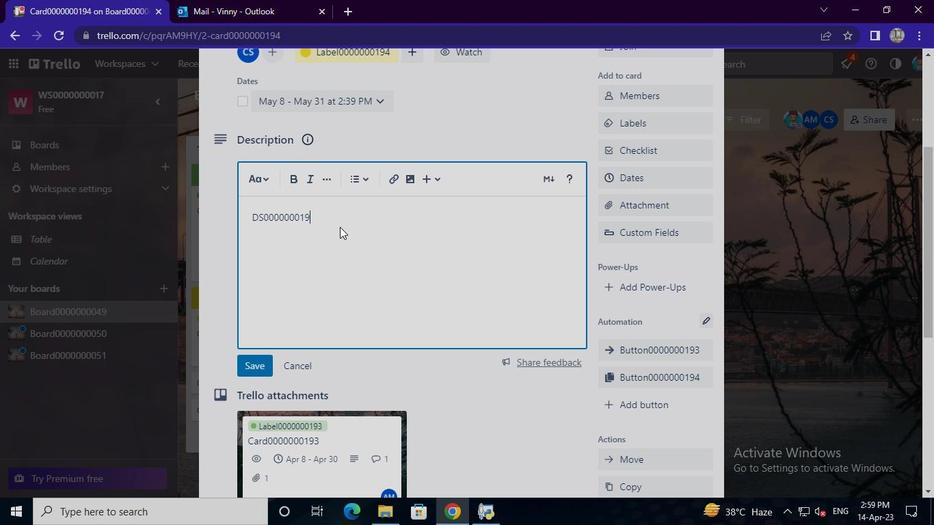 
Action: Mouse moved to (267, 366)
Screenshot: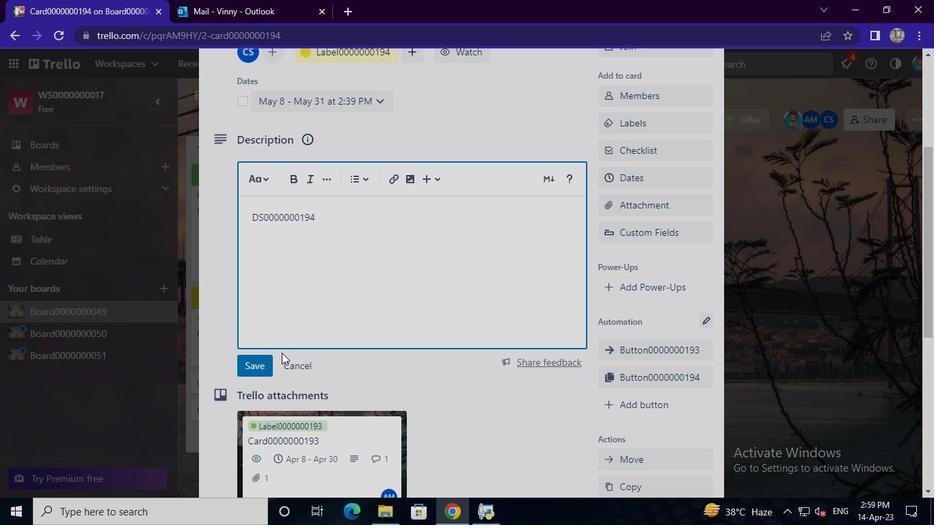 
Action: Mouse pressed left at (267, 366)
Screenshot: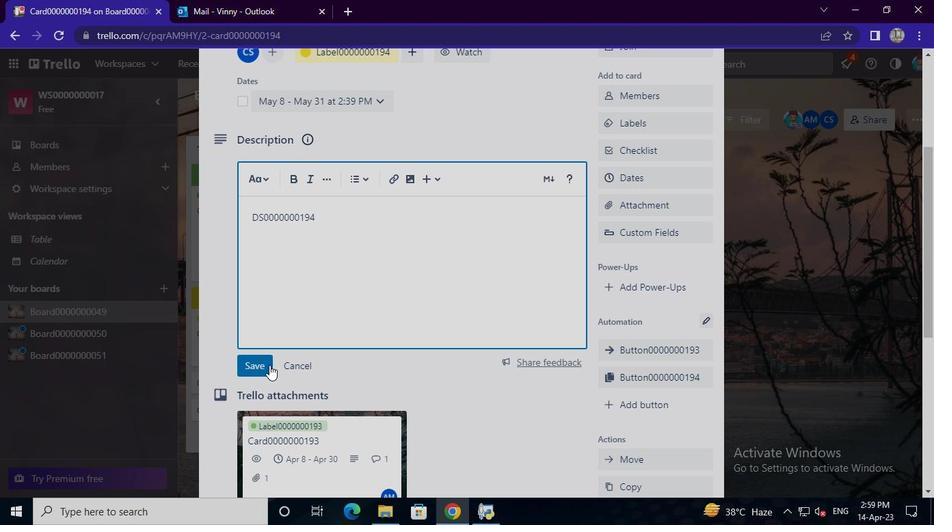 
Action: Mouse moved to (283, 397)
Screenshot: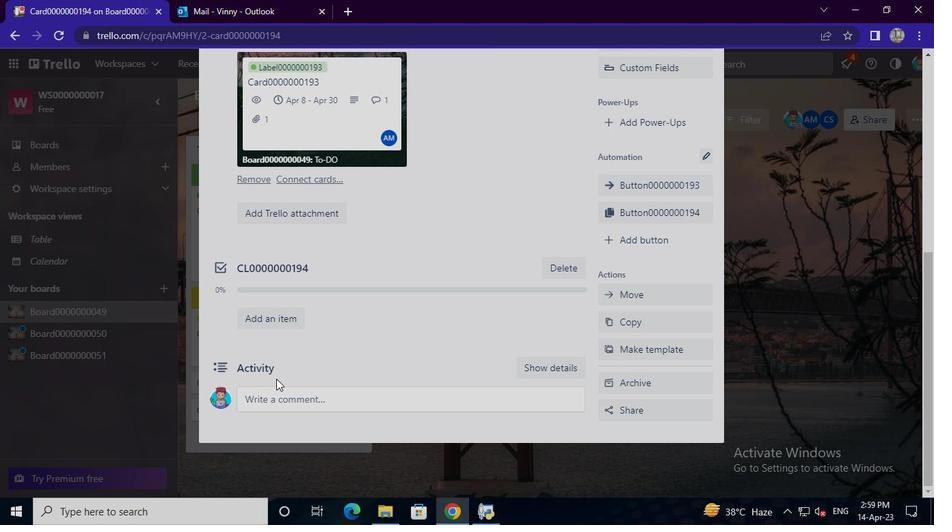 
Action: Mouse pressed left at (283, 397)
Screenshot: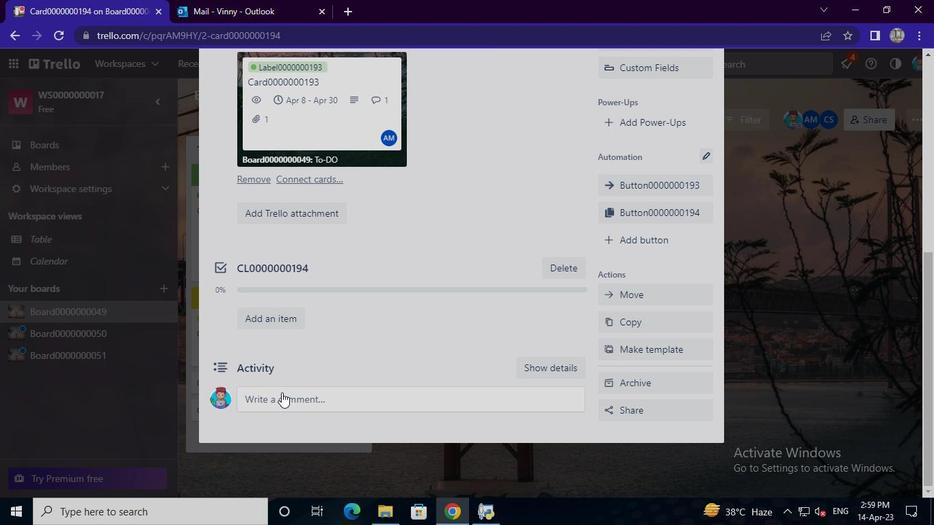 
Action: Mouse moved to (285, 404)
Screenshot: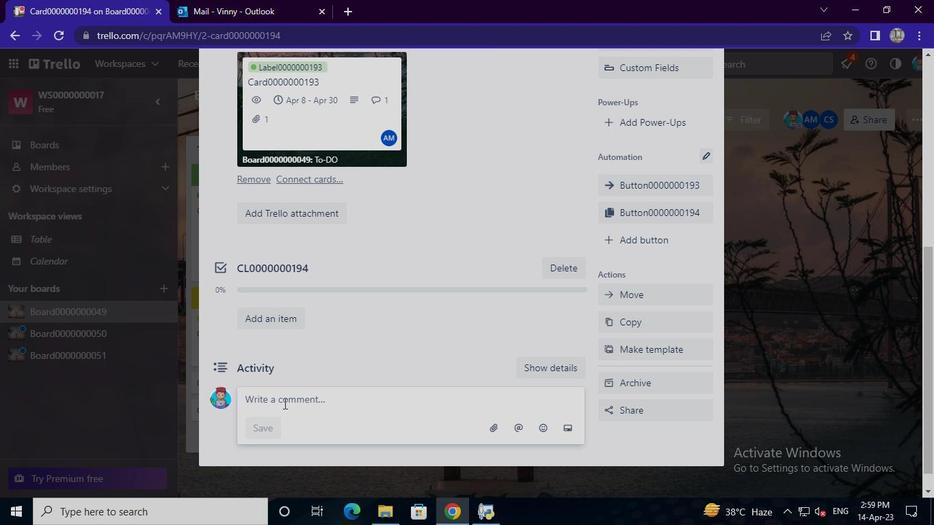 
Action: Mouse pressed left at (285, 404)
Screenshot: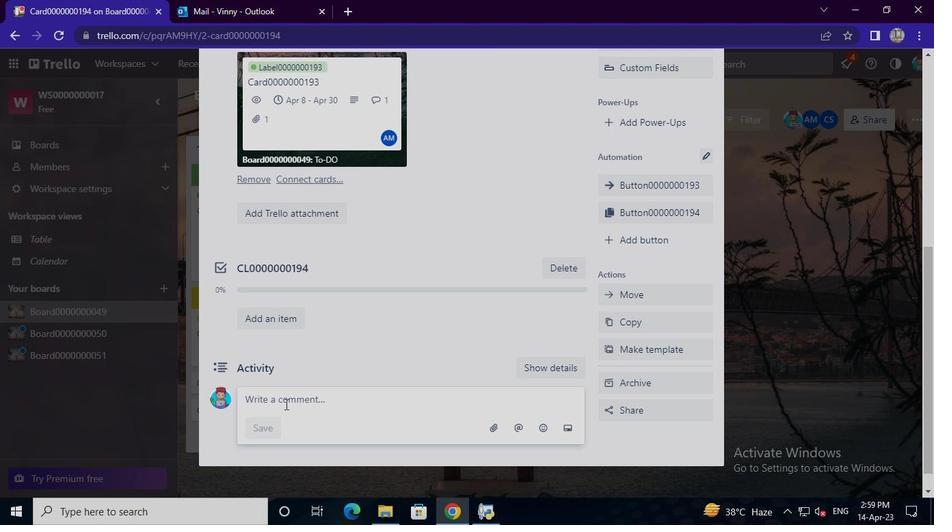 
Action: Keyboard Key.shift
Screenshot: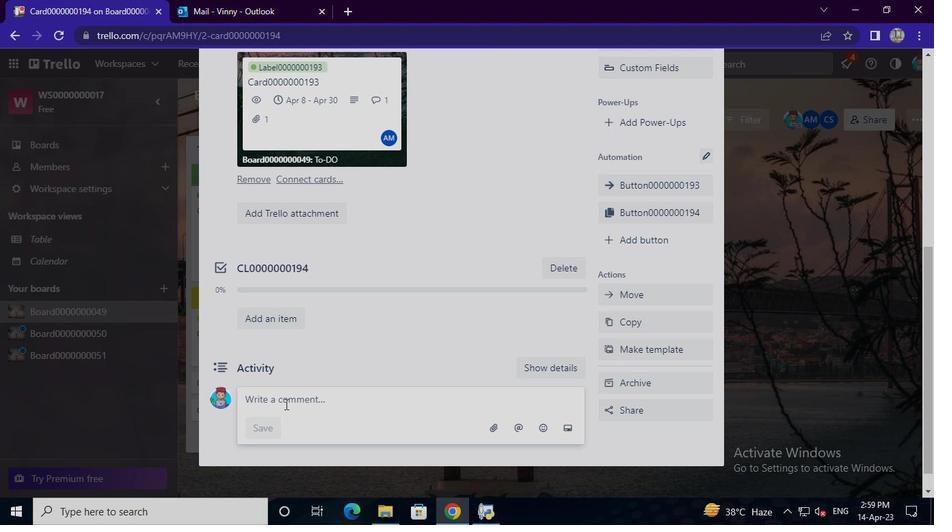 
Action: Keyboard C
Screenshot: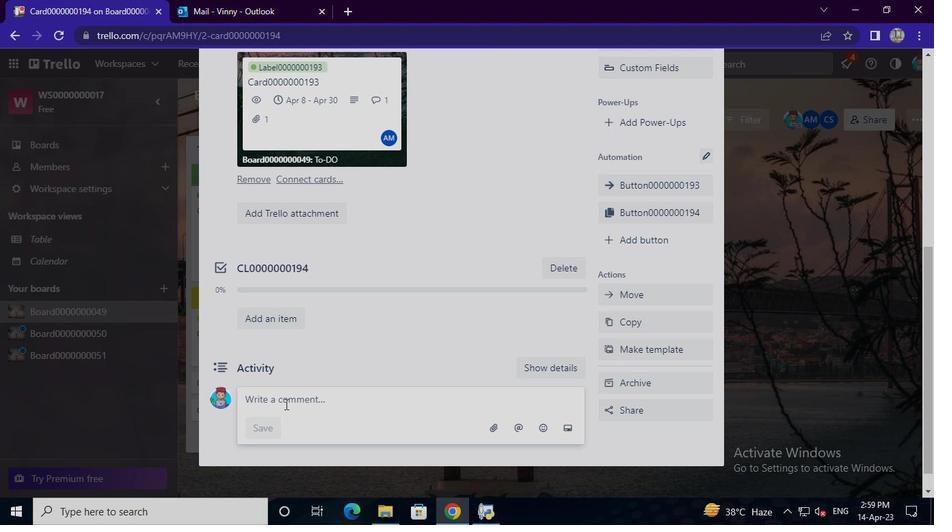 
Action: Keyboard M
Screenshot: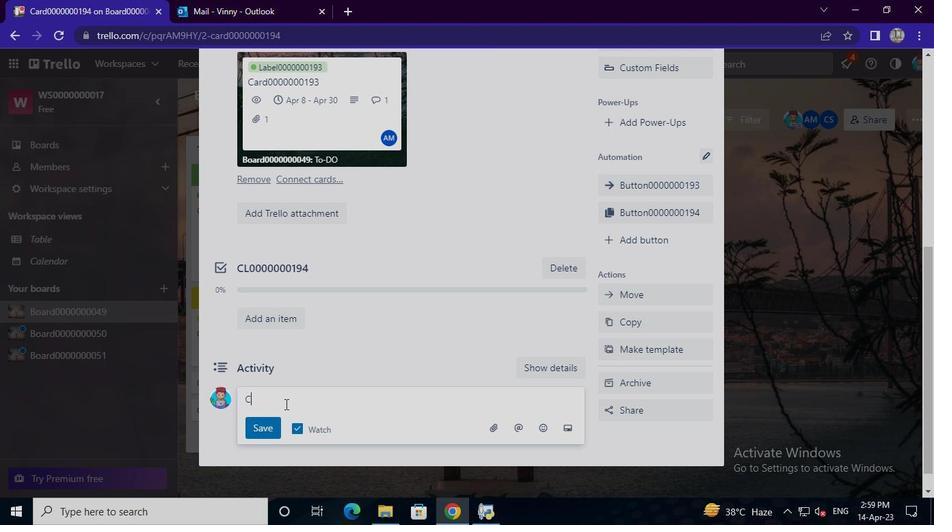
Action: Keyboard <96>
Screenshot: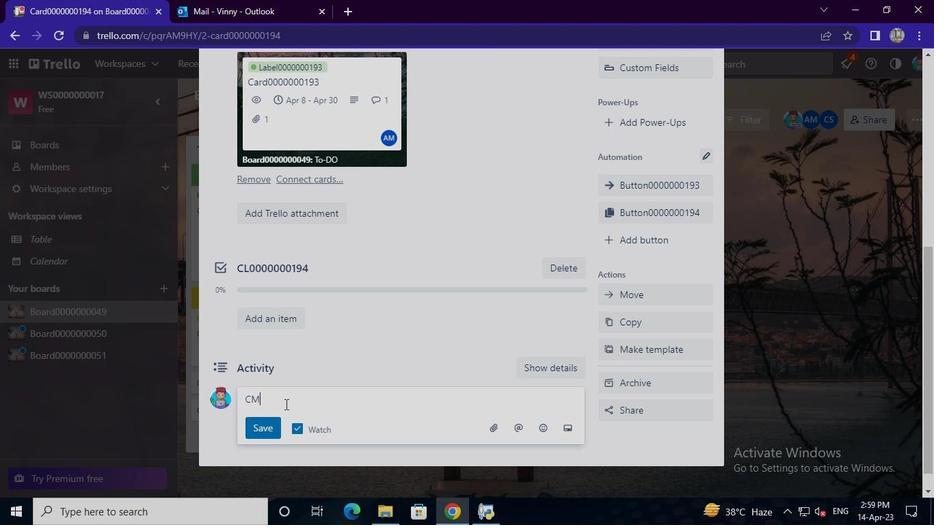 
Action: Keyboard <96>
Screenshot: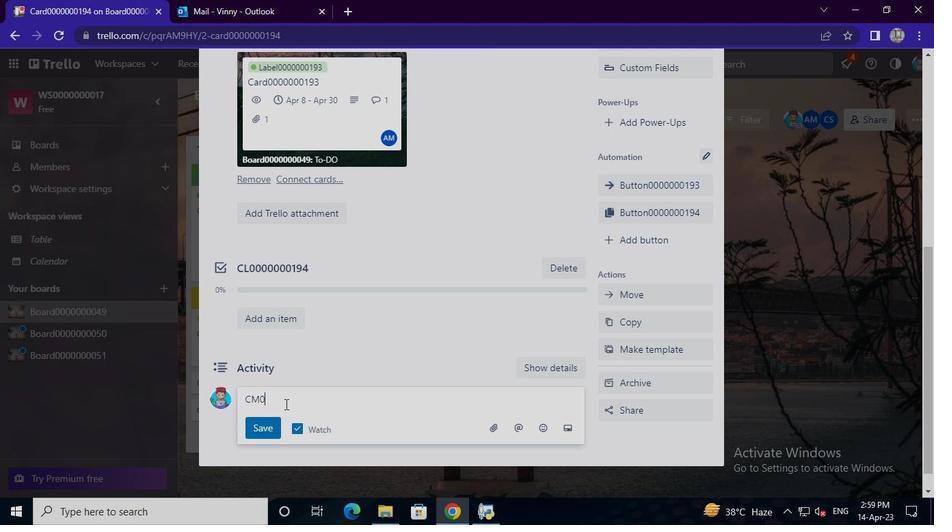 
Action: Keyboard <96>
Screenshot: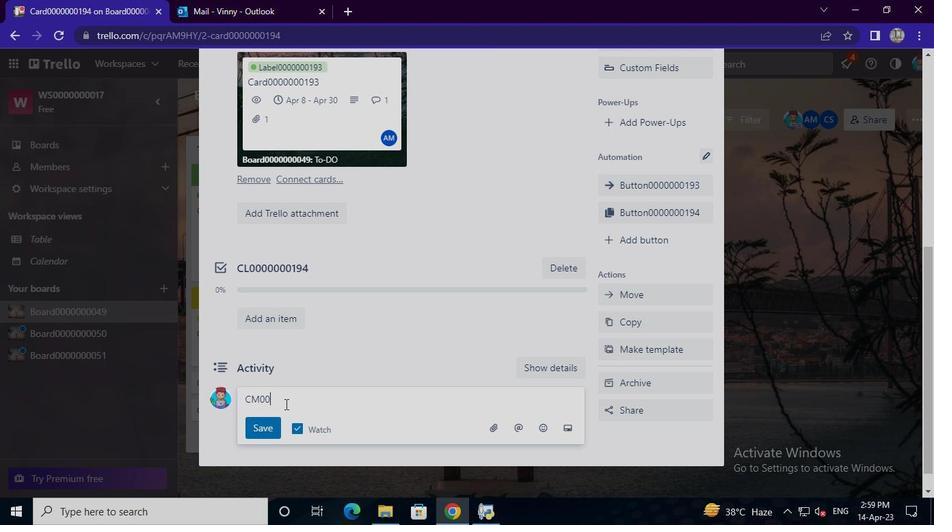 
Action: Keyboard <96>
Screenshot: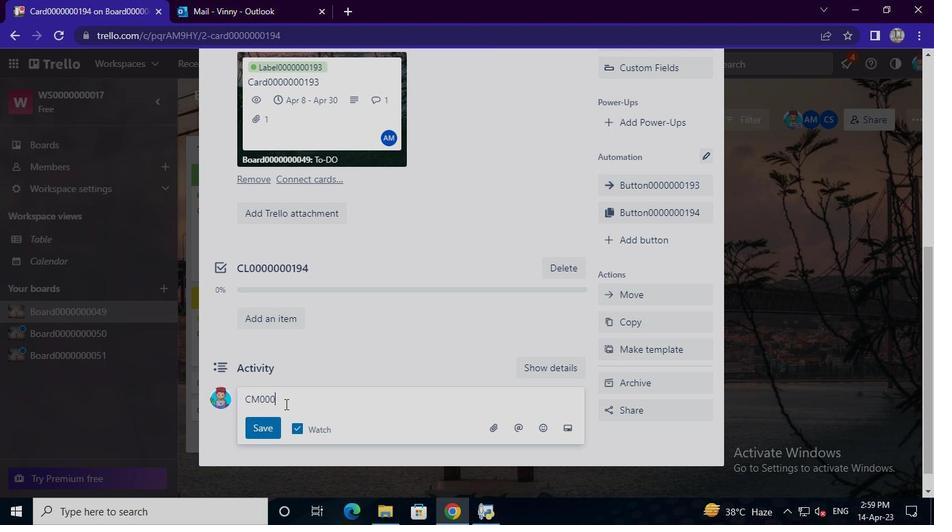 
Action: Keyboard <96>
Screenshot: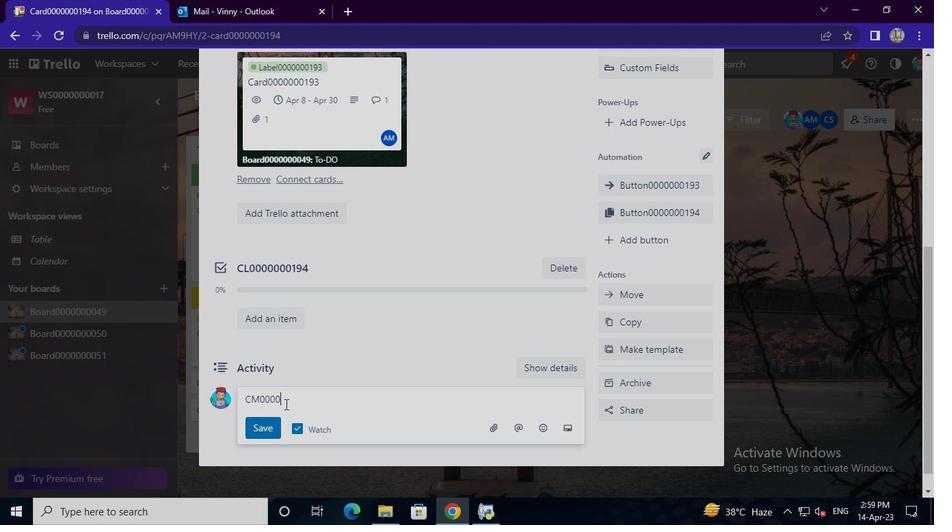 
Action: Keyboard <96>
Screenshot: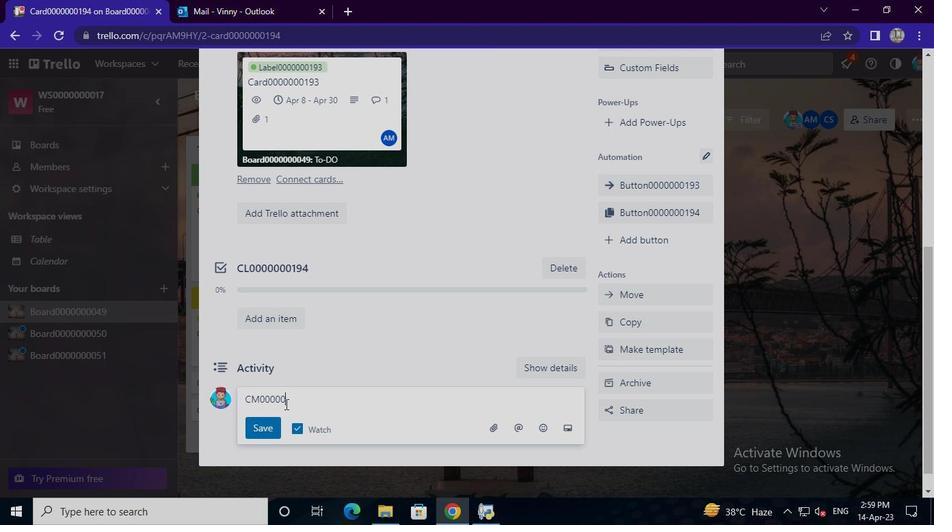 
Action: Keyboard <96>
Screenshot: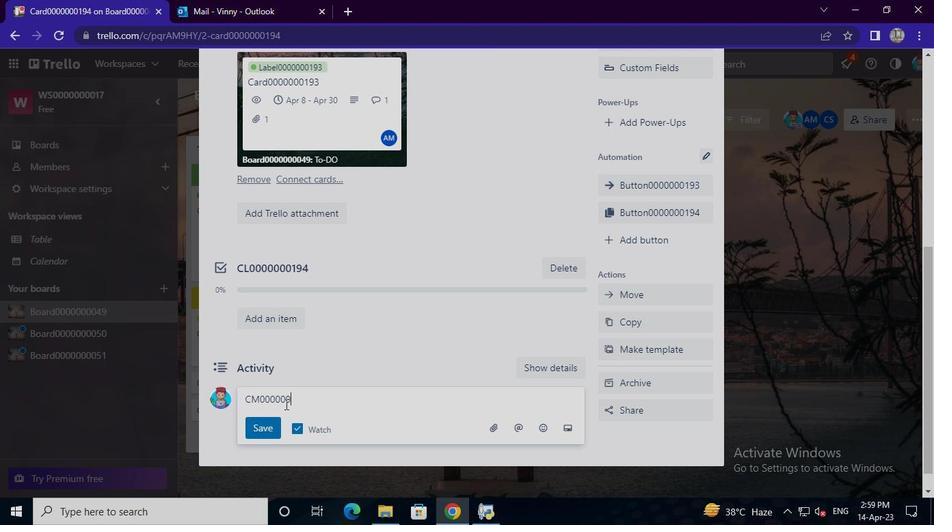
Action: Keyboard <97>
Screenshot: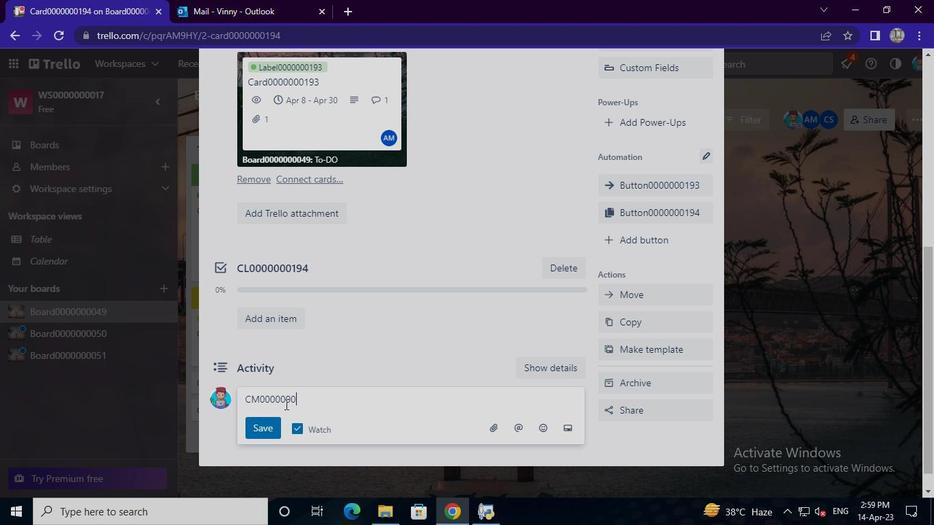 
Action: Keyboard <105>
Screenshot: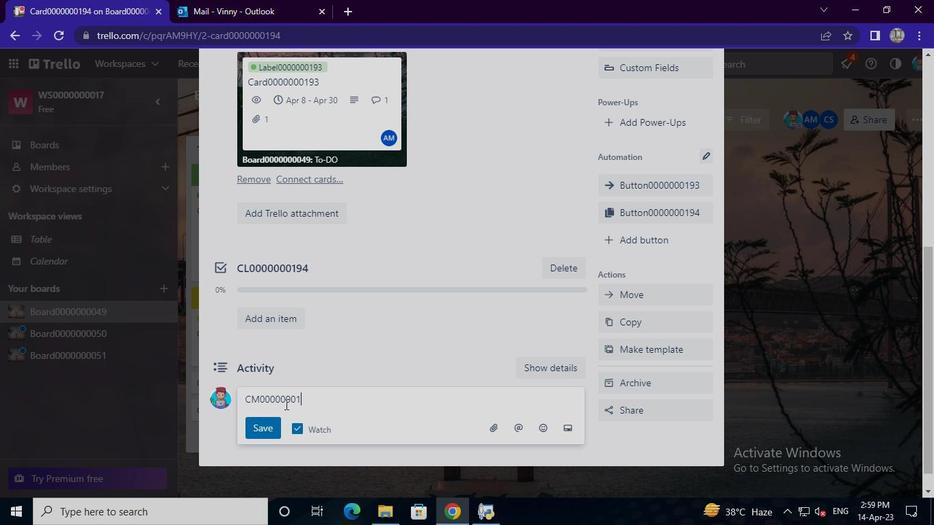 
Action: Keyboard <100>
Screenshot: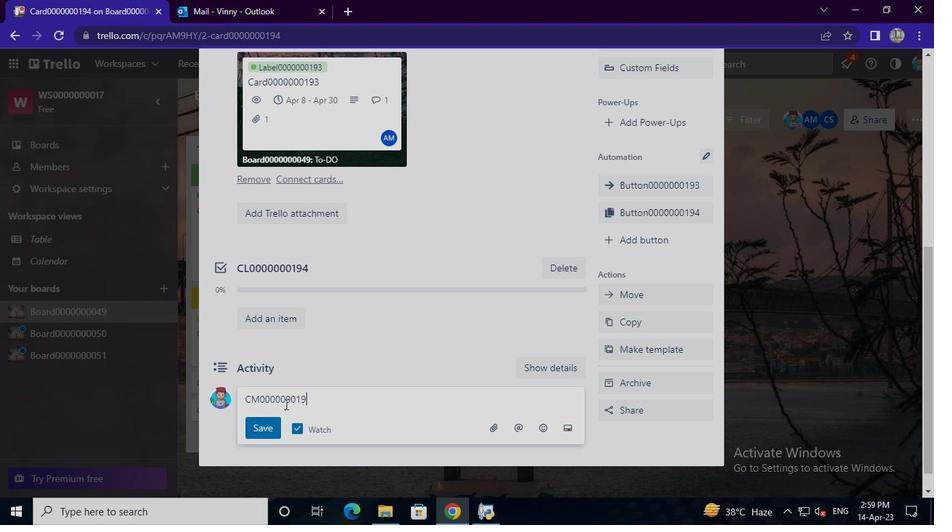 
Action: Mouse moved to (267, 424)
Screenshot: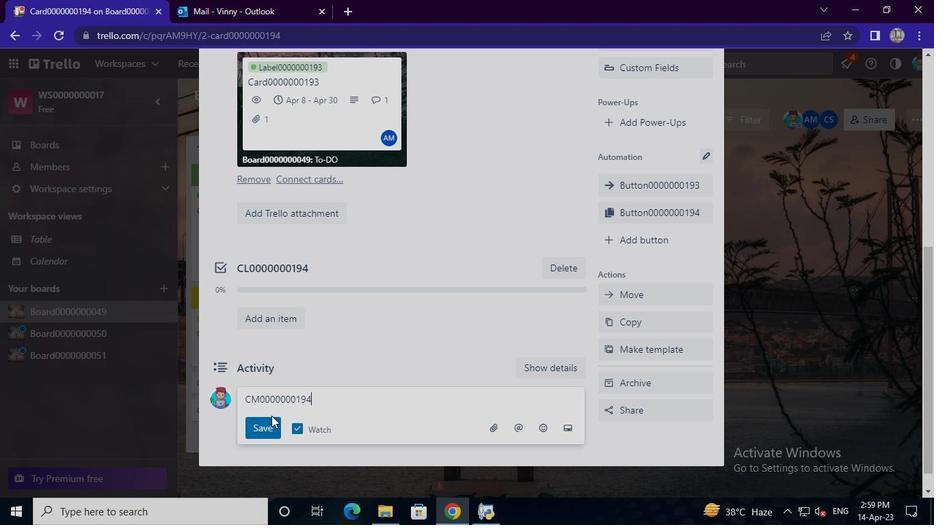 
Action: Mouse pressed left at (267, 424)
Screenshot: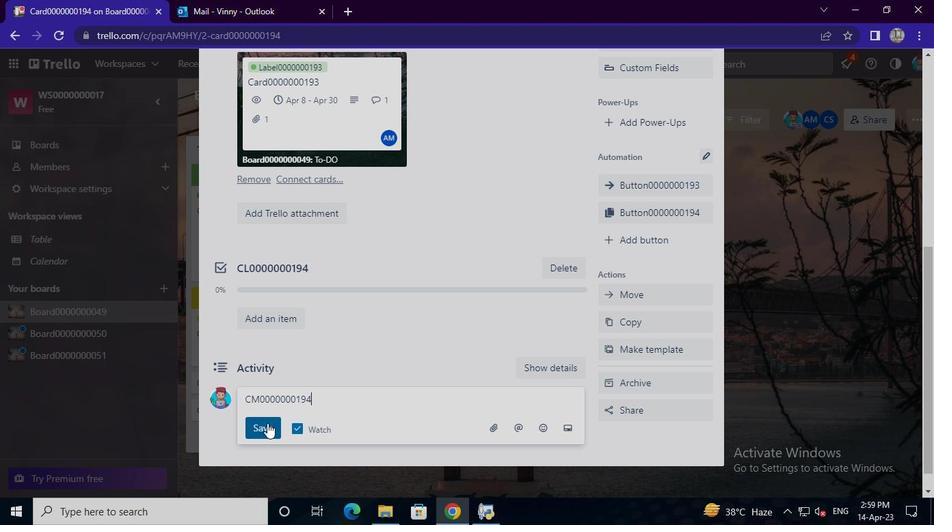 
Action: Mouse moved to (491, 517)
Screenshot: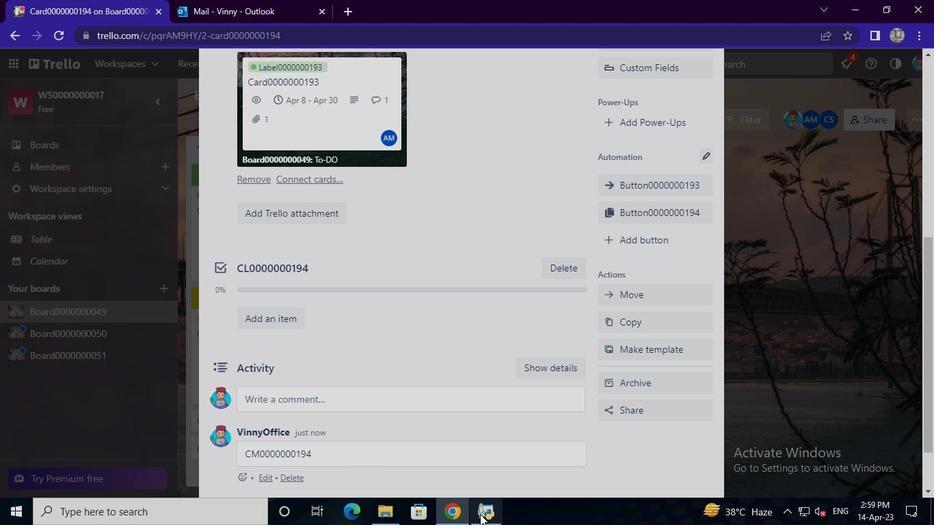 
Action: Mouse pressed left at (491, 517)
Screenshot: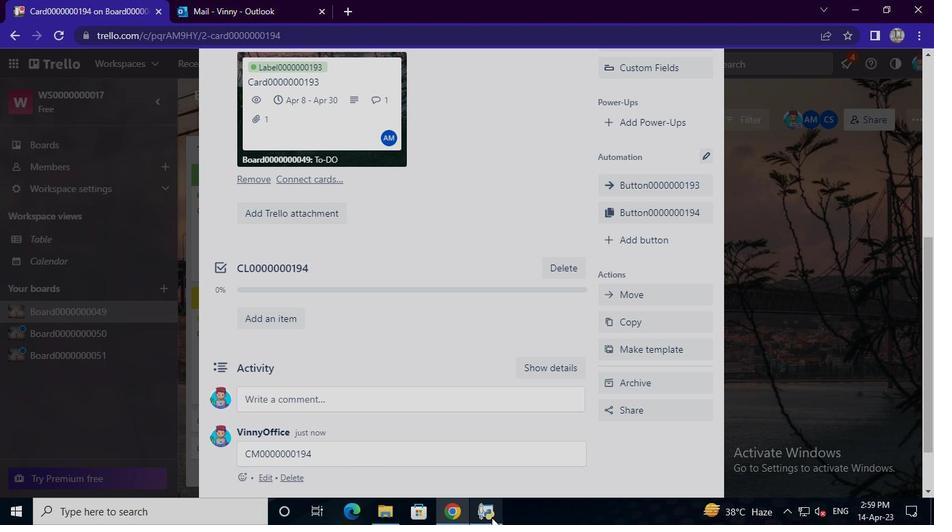
Action: Mouse moved to (769, 119)
Screenshot: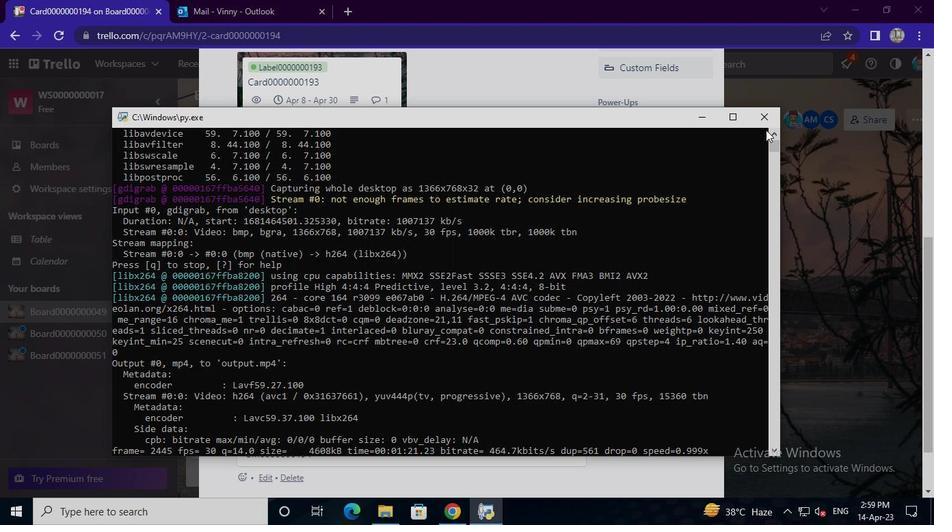 
Action: Mouse pressed left at (769, 119)
Screenshot: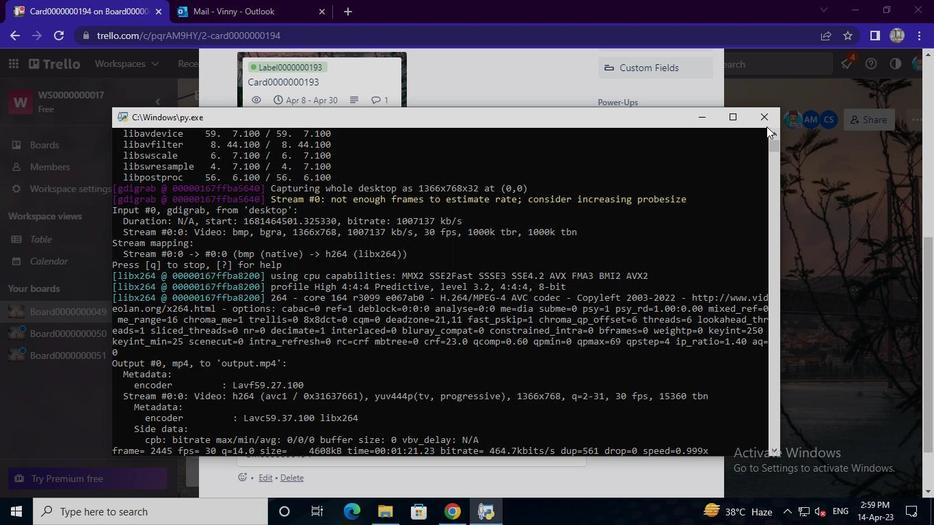 
